 Task: Measure the distance between Dallas and Fort Worth.
Action: Mouse moved to (277, 61)
Screenshot: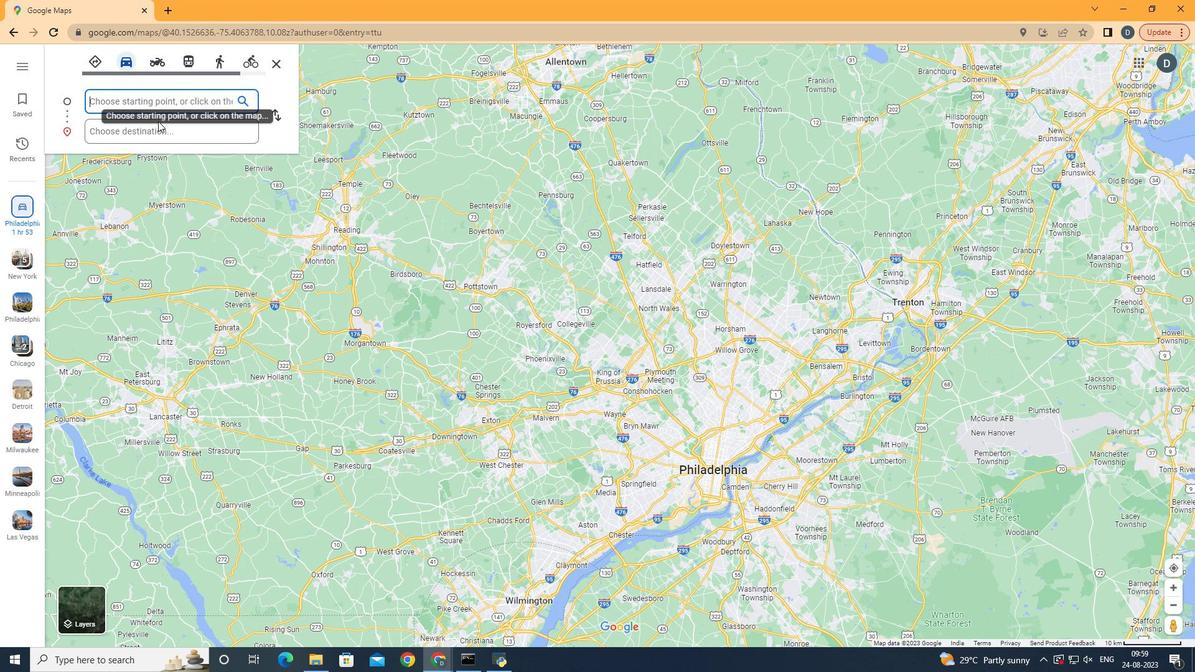 
Action: Mouse pressed left at (277, 61)
Screenshot: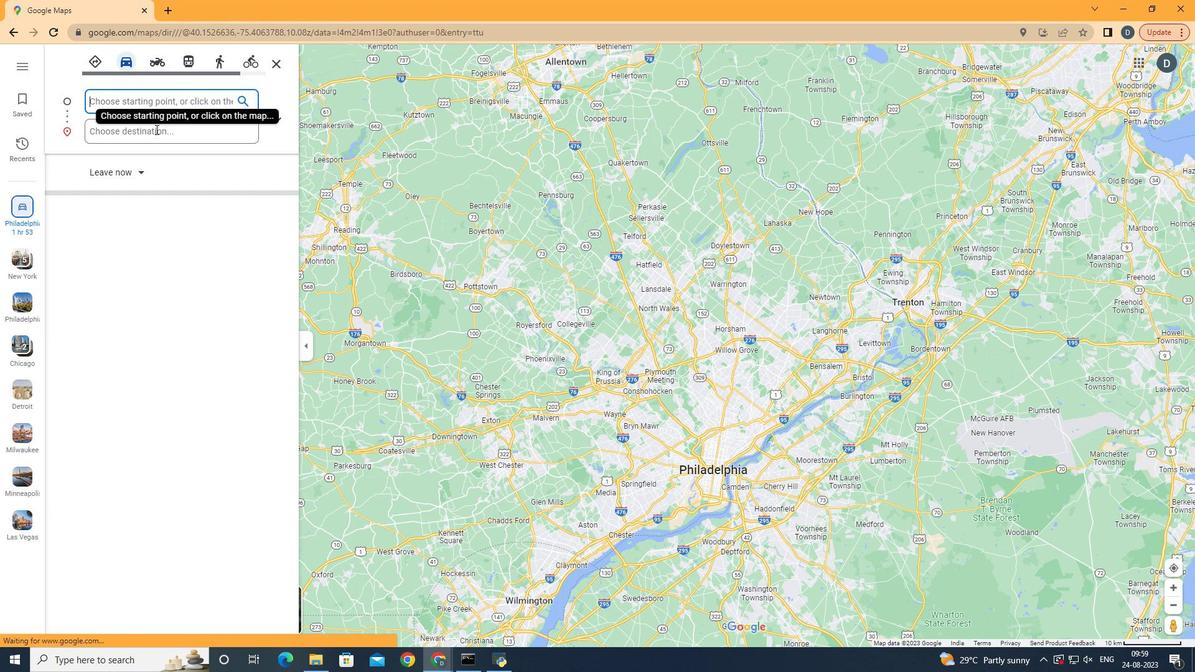
Action: Mouse moved to (181, 94)
Screenshot: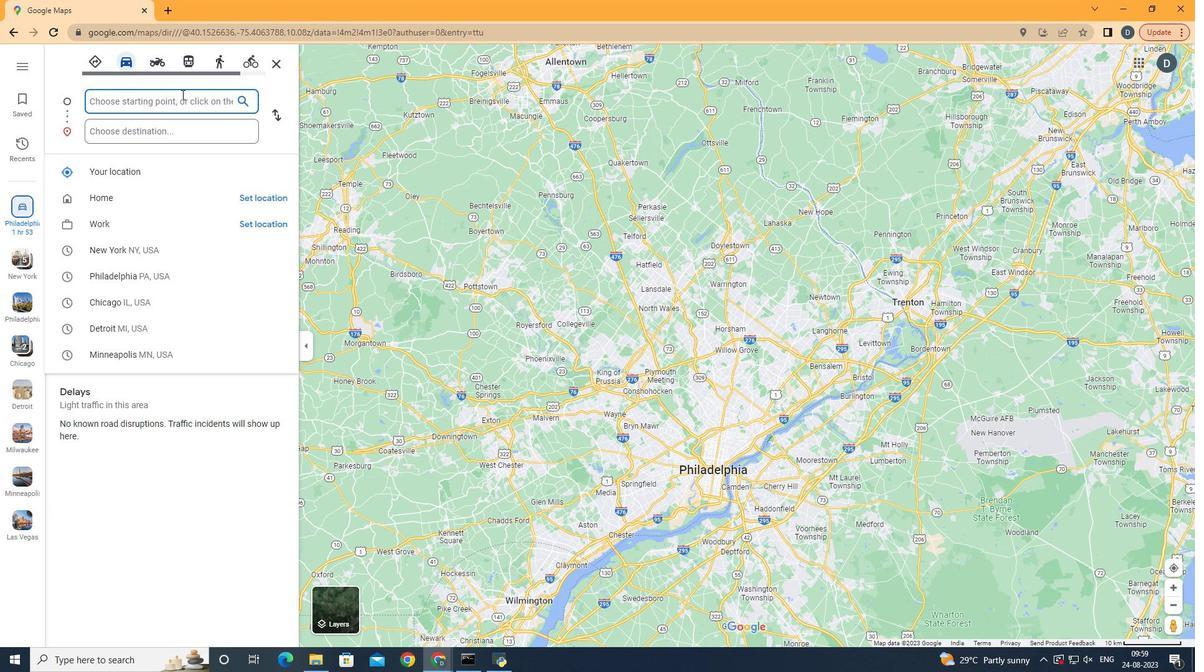 
Action: Mouse pressed left at (181, 94)
Screenshot: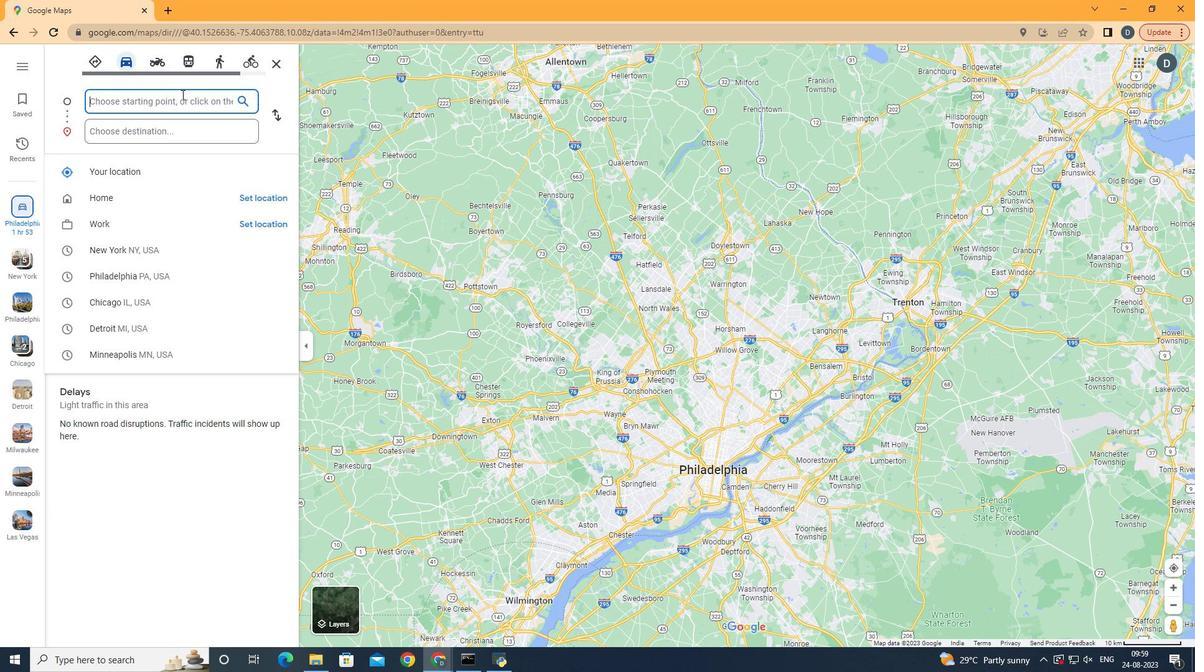 
Action: Mouse moved to (168, 132)
Screenshot: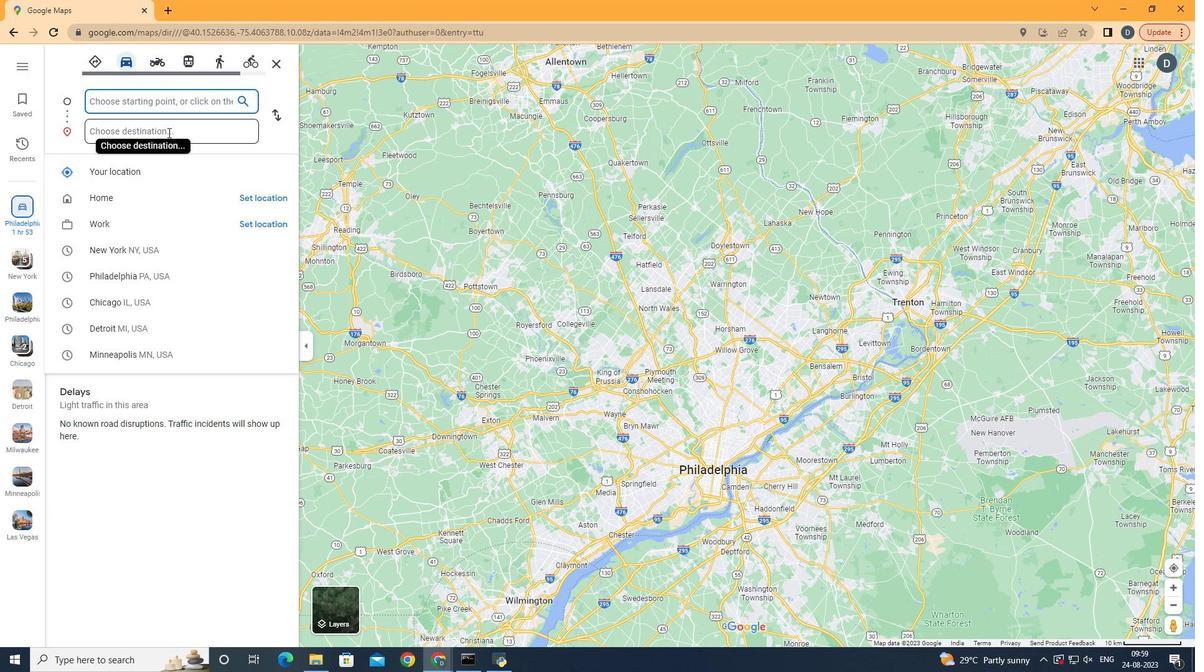 
Action: Key pressed <Key.shift>
Screenshot: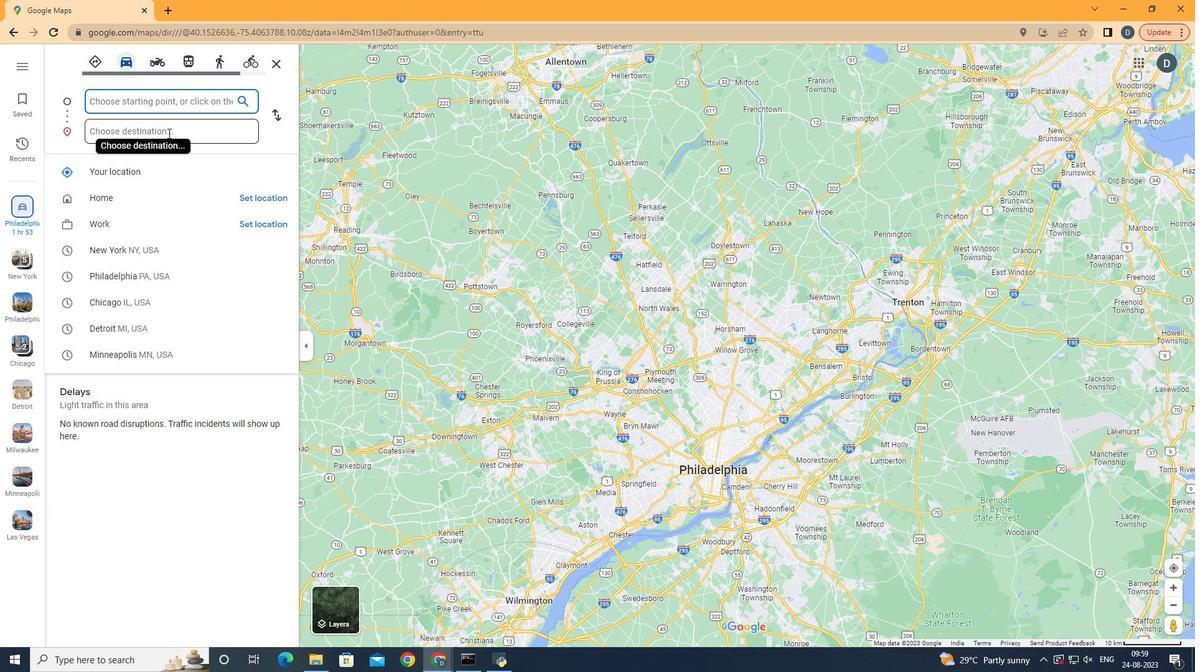 
Action: Mouse moved to (168, 133)
Screenshot: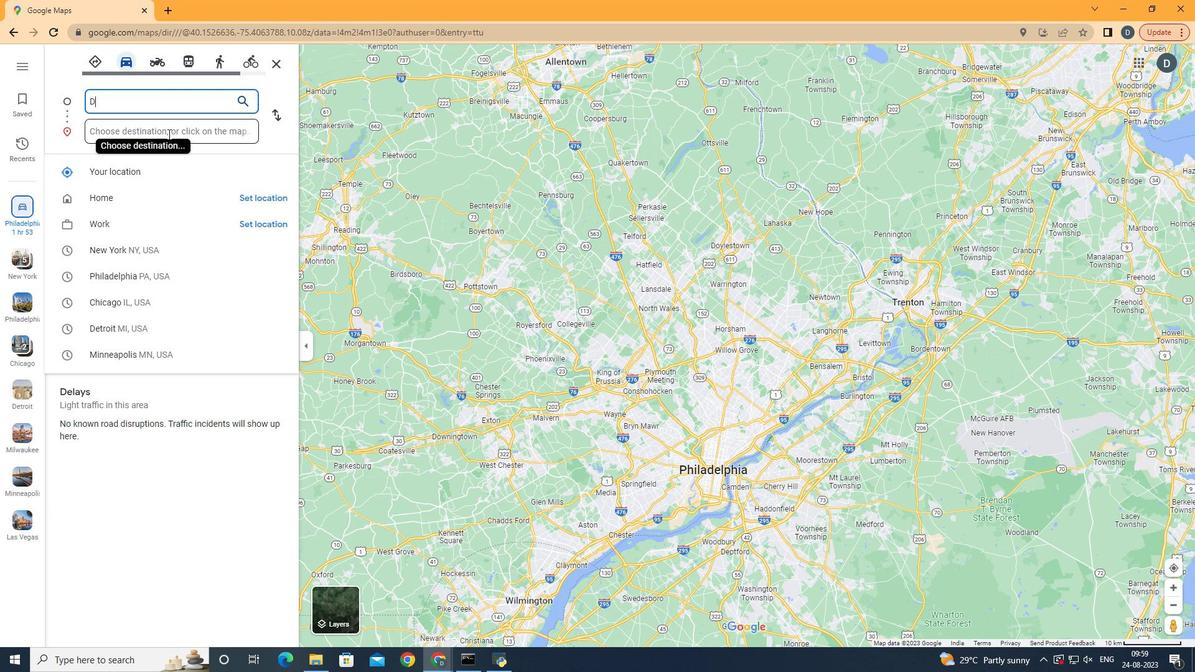 
Action: Key pressed <Key.shift><Key.shift><Key.shift><Key.shift><Key.shift><Key.shift><Key.shift><Key.shift>D
Screenshot: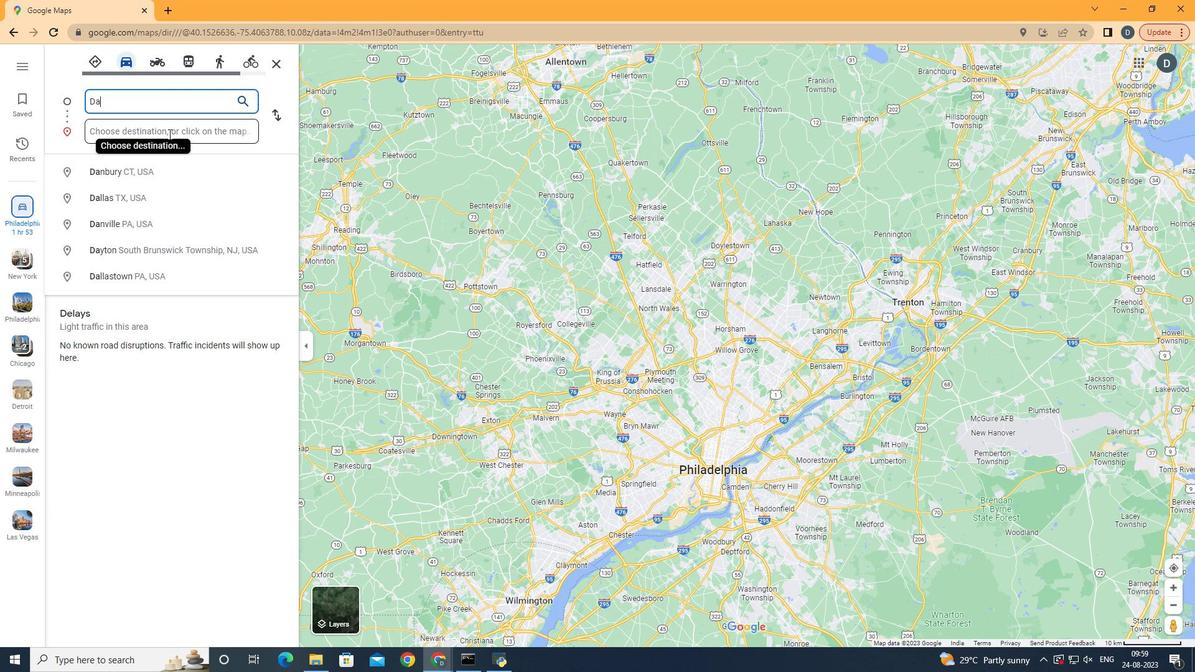 
Action: Mouse moved to (168, 133)
Screenshot: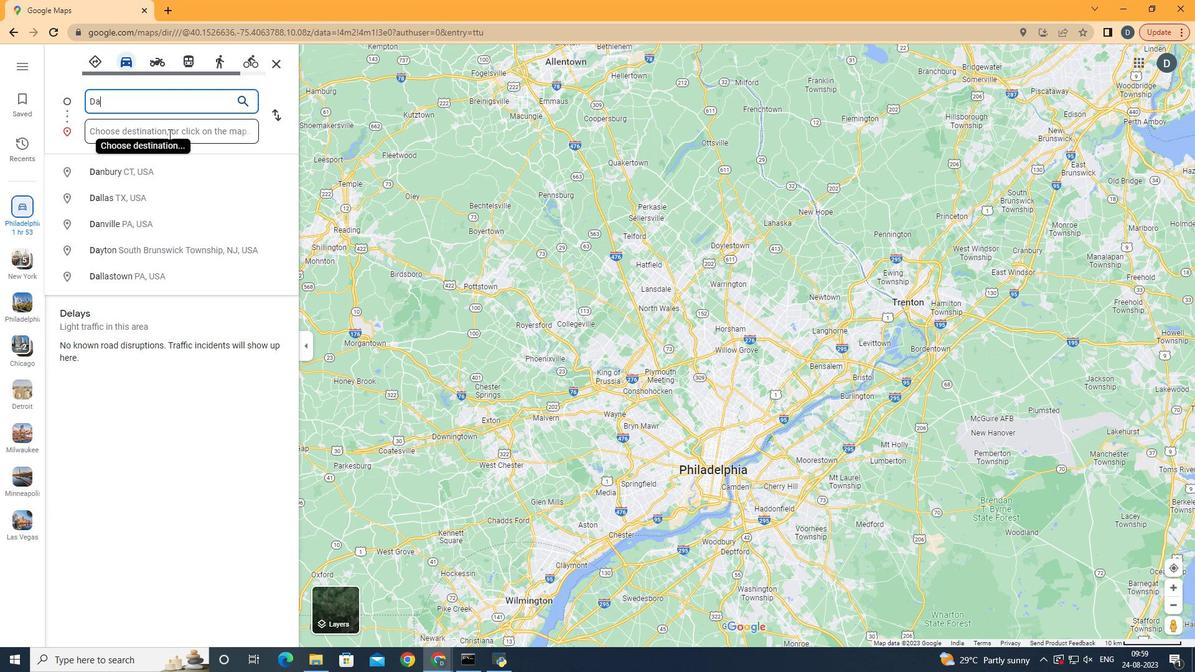 
Action: Key pressed alla
Screenshot: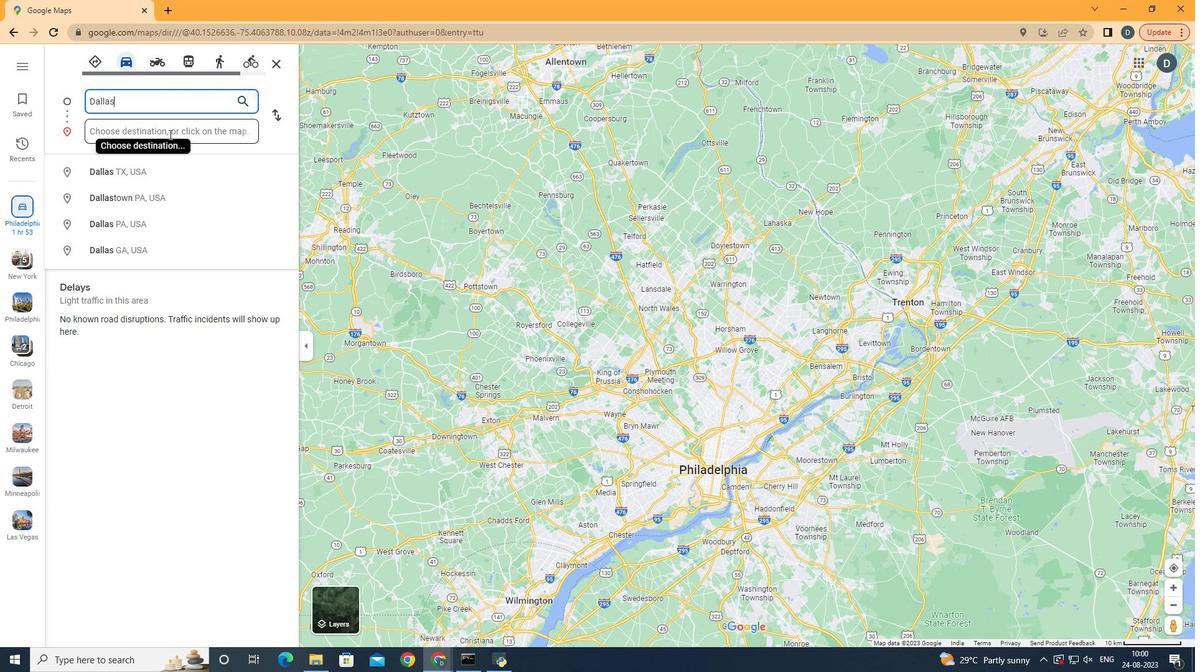 
Action: Mouse moved to (169, 134)
Screenshot: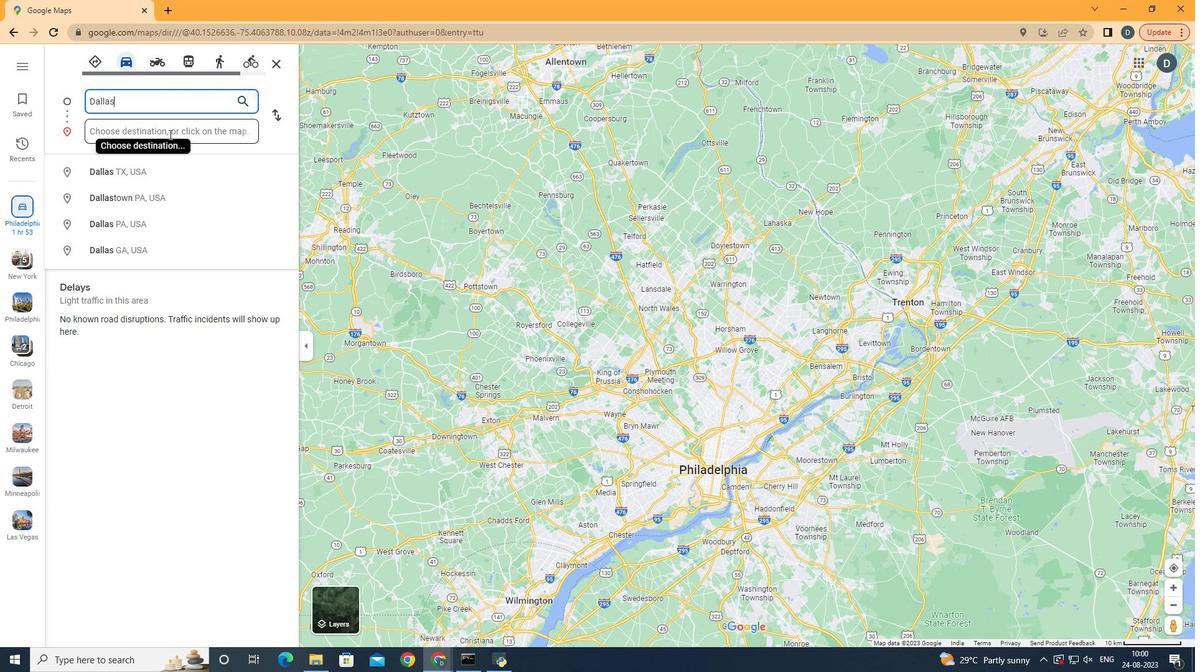 
Action: Key pressed s
Screenshot: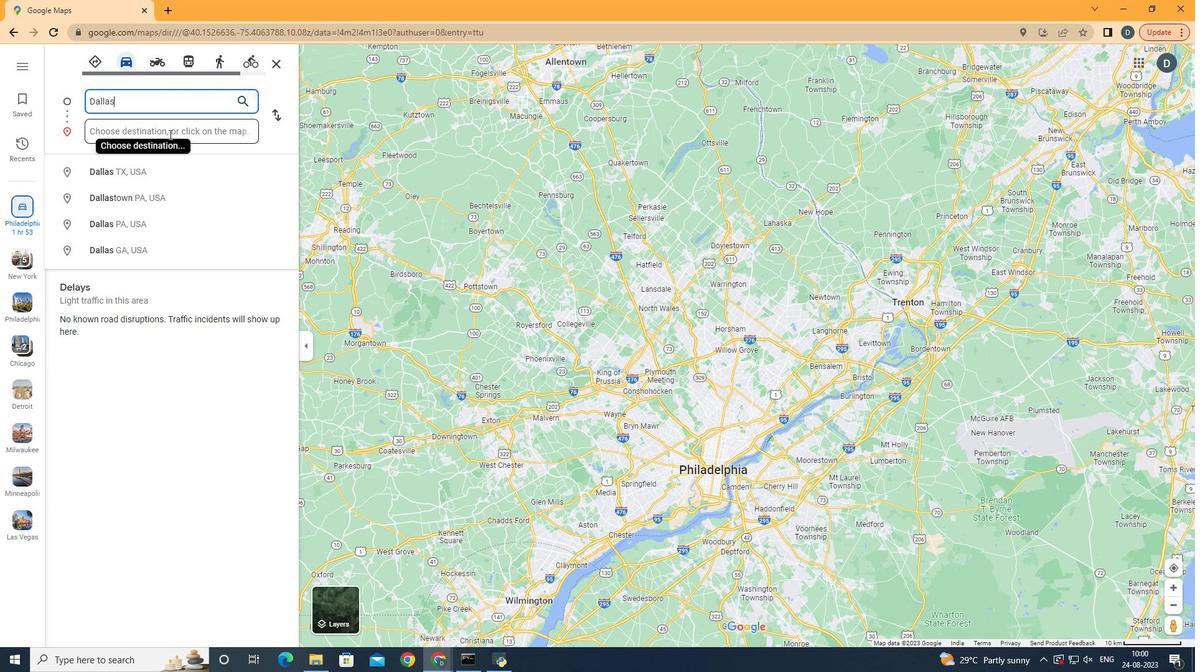 
Action: Mouse moved to (175, 175)
Screenshot: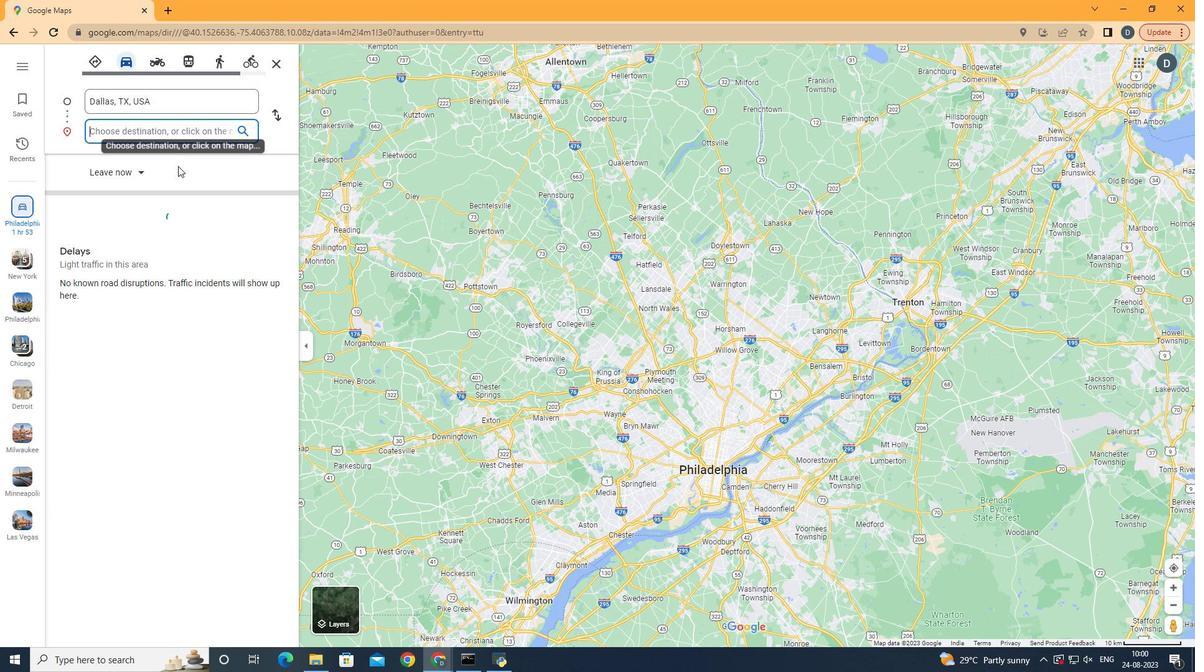 
Action: Mouse pressed left at (175, 175)
Screenshot: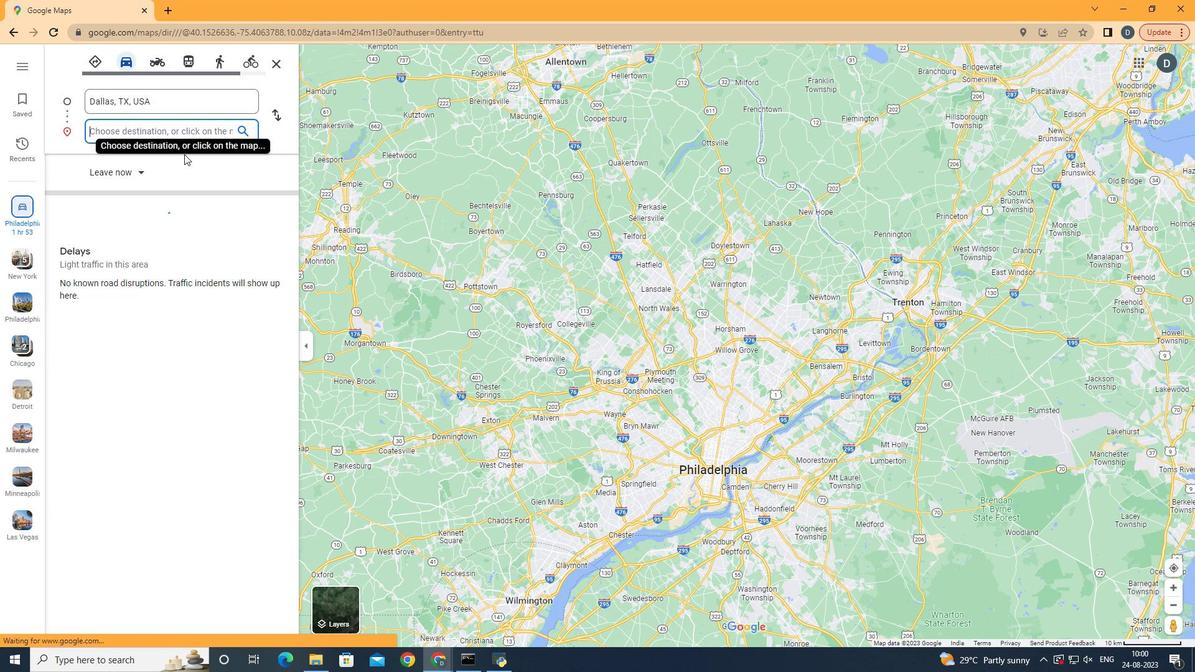 
Action: Mouse moved to (184, 128)
Screenshot: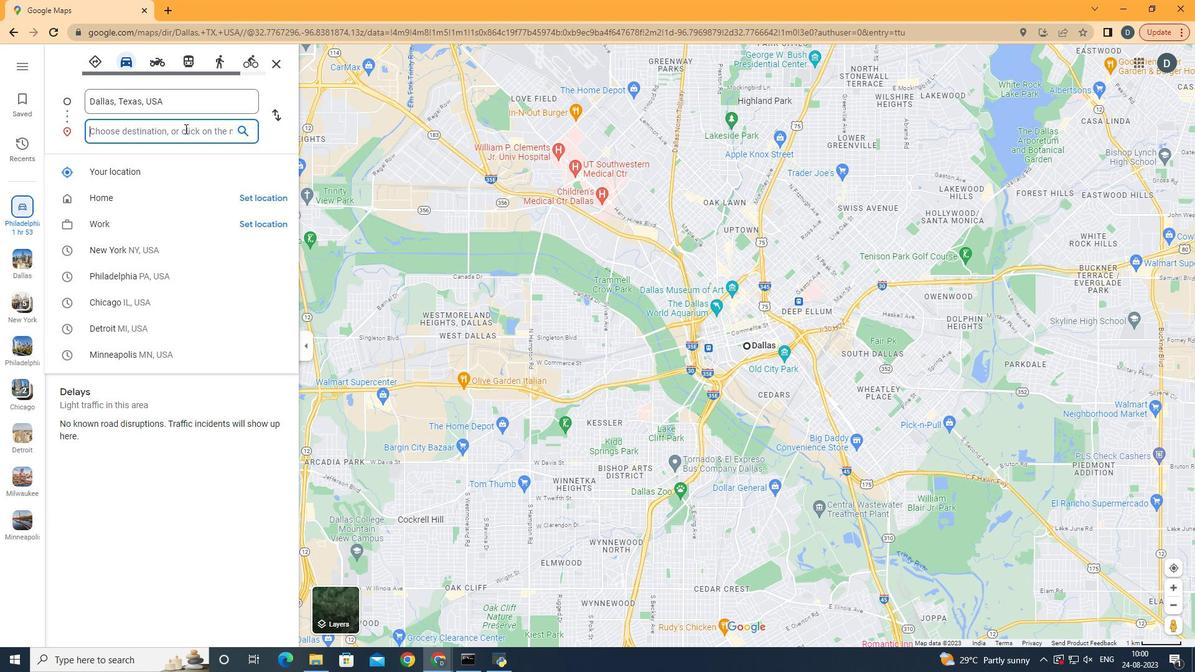 
Action: Mouse pressed left at (184, 128)
Screenshot: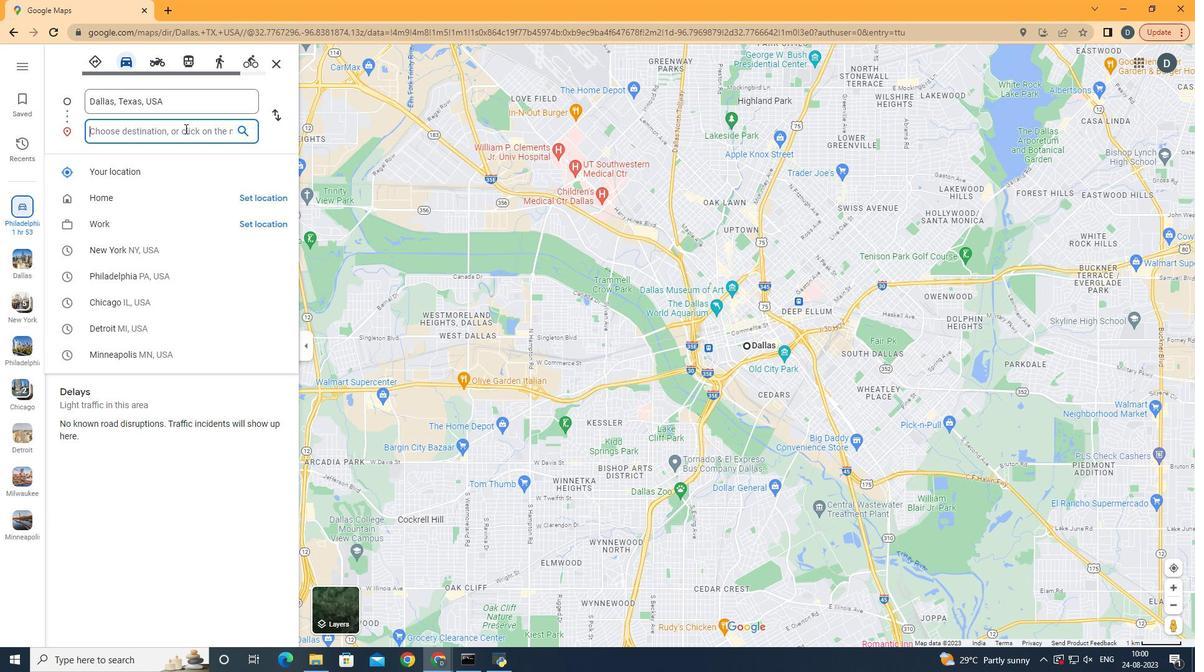 
Action: Key pressed <Key.shift><Key.shift><Key.shift>Fort<Key.space><Key.shift>Worth
Screenshot: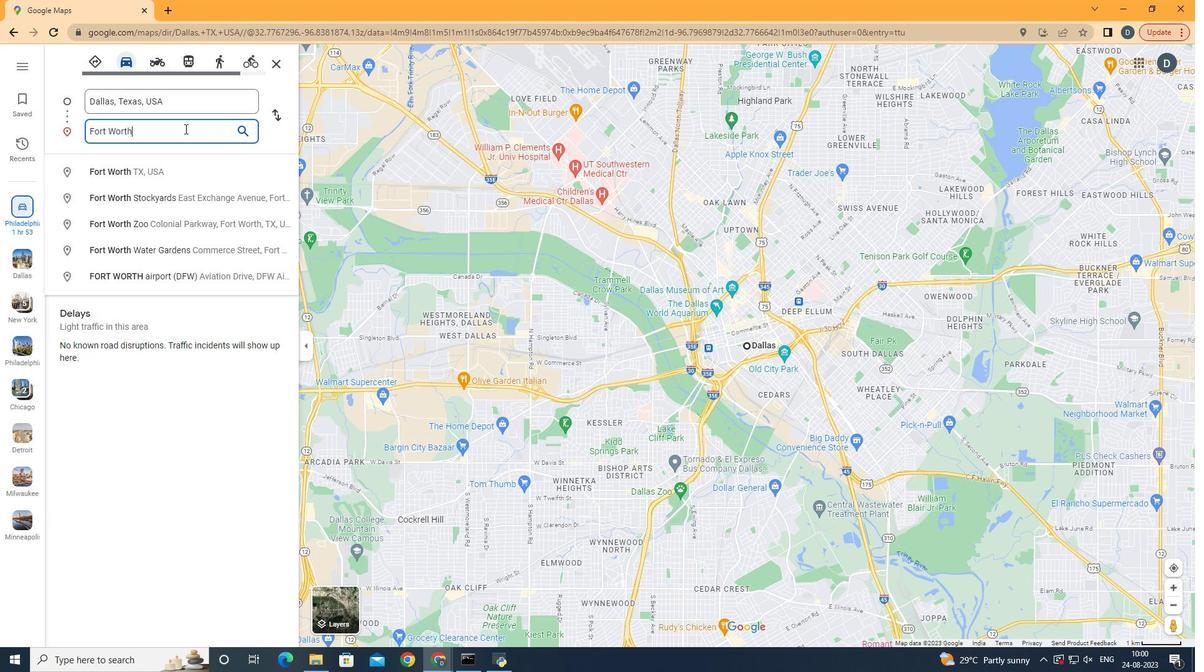 
Action: Mouse moved to (158, 165)
Screenshot: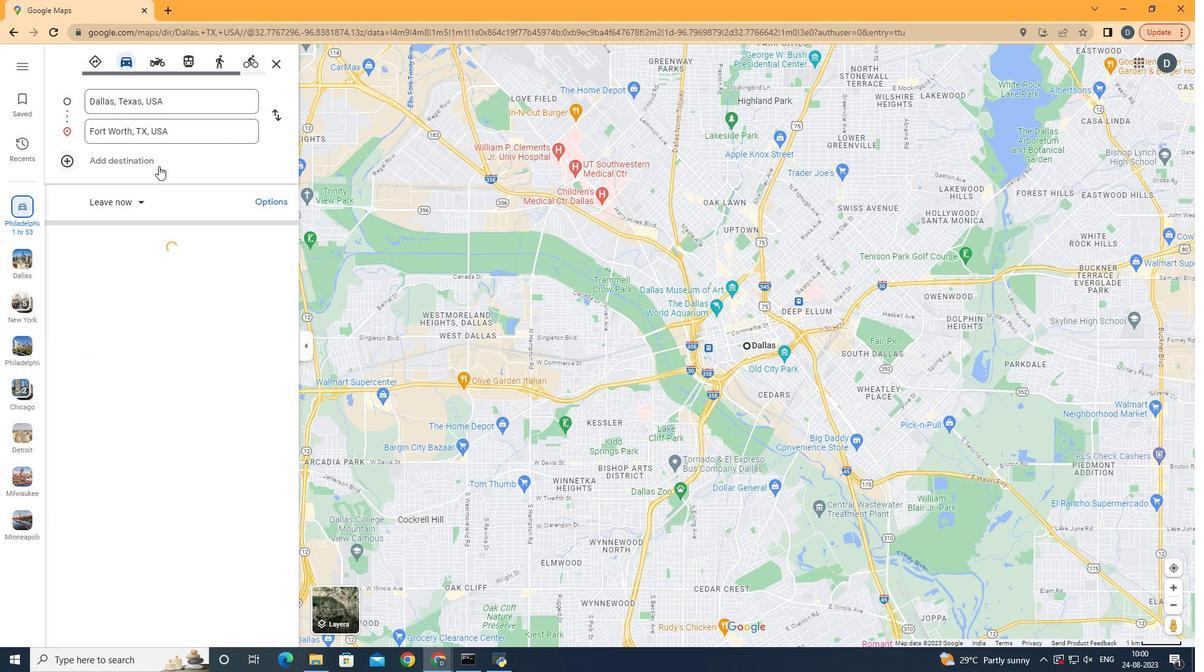 
Action: Mouse pressed left at (158, 165)
Screenshot: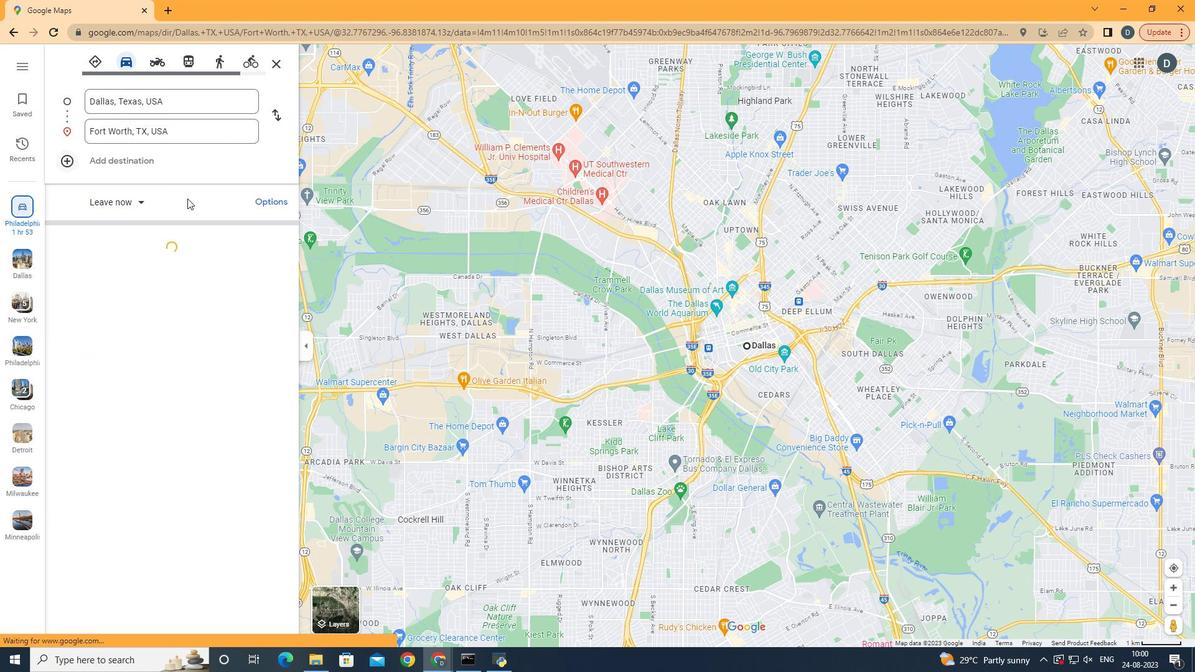 
Action: Mouse moved to (533, 604)
Screenshot: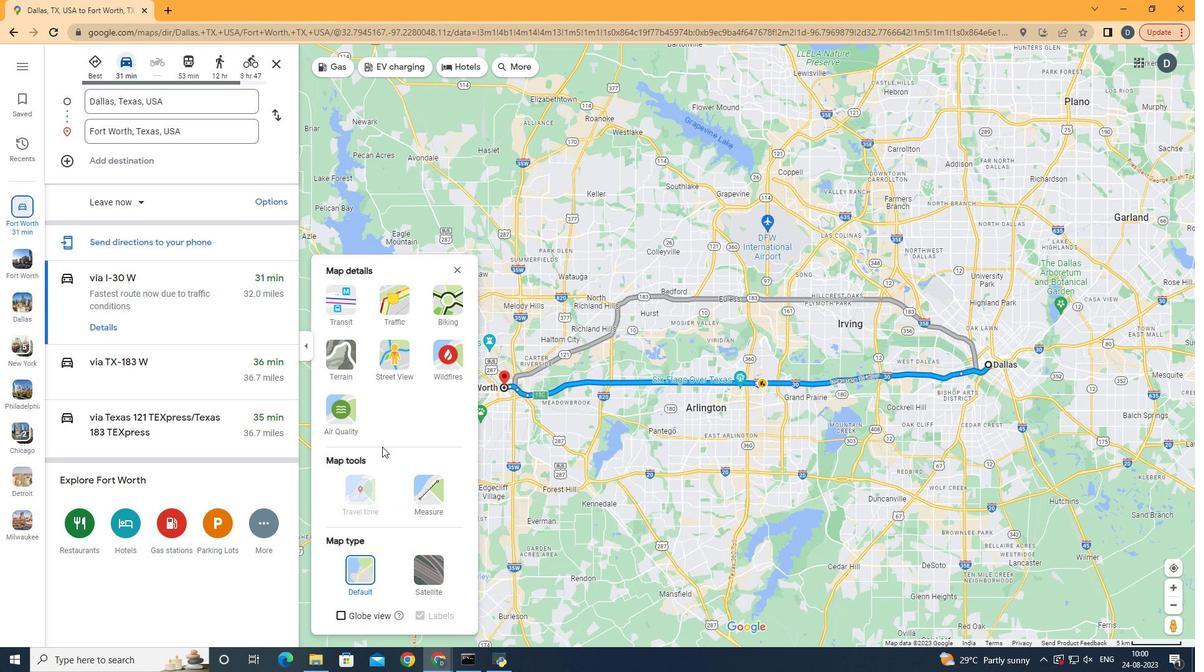 
Action: Mouse pressed left at (533, 604)
Screenshot: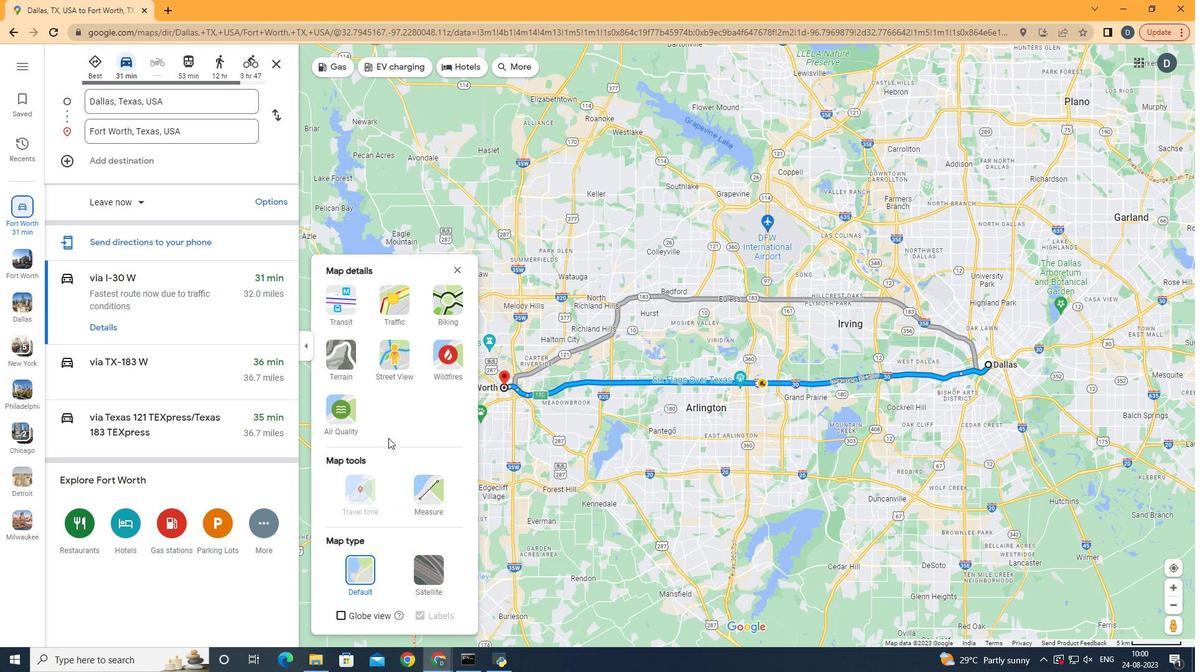 
Action: Mouse moved to (431, 496)
Screenshot: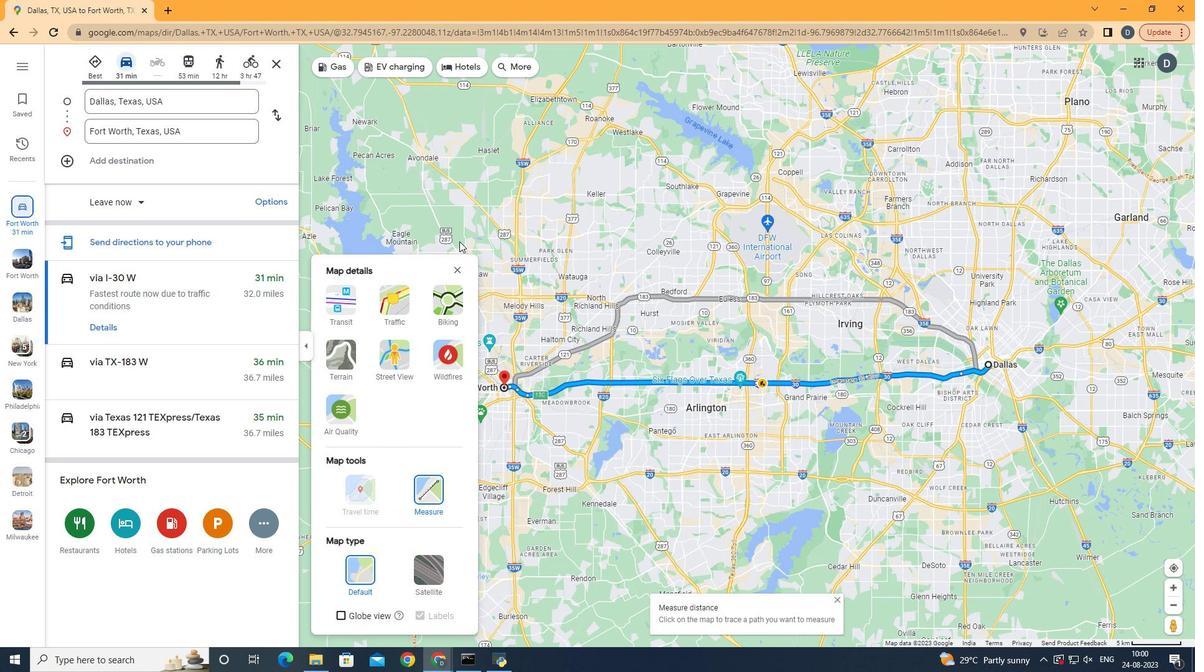 
Action: Mouse pressed left at (431, 496)
Screenshot: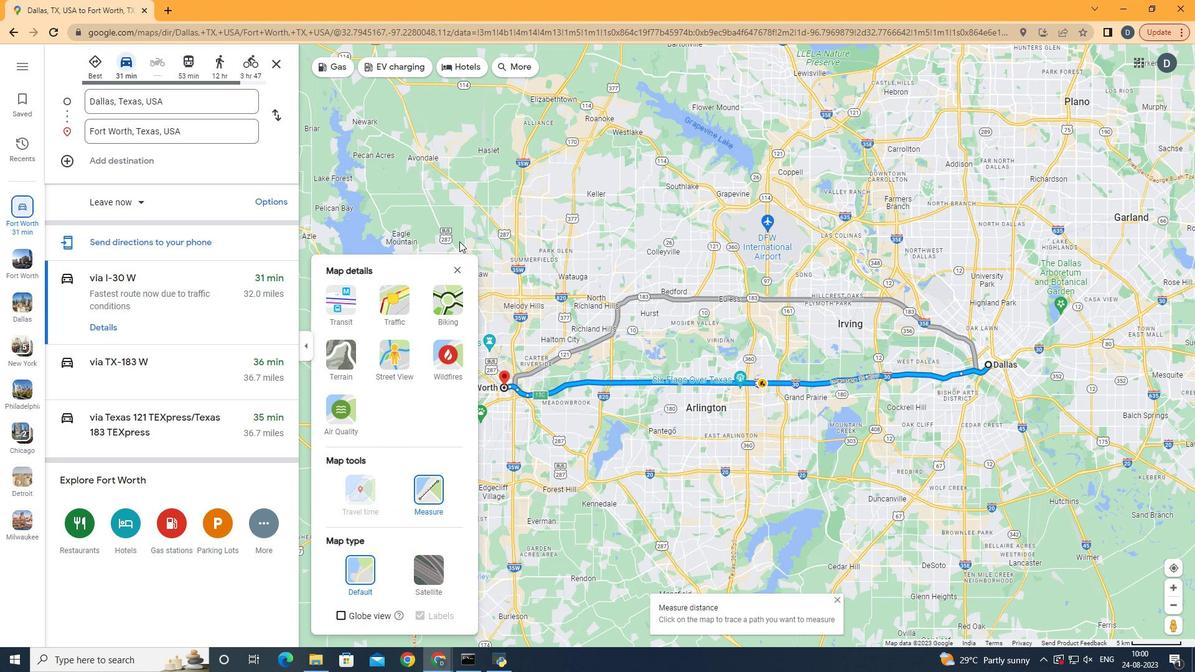 
Action: Mouse moved to (460, 268)
Screenshot: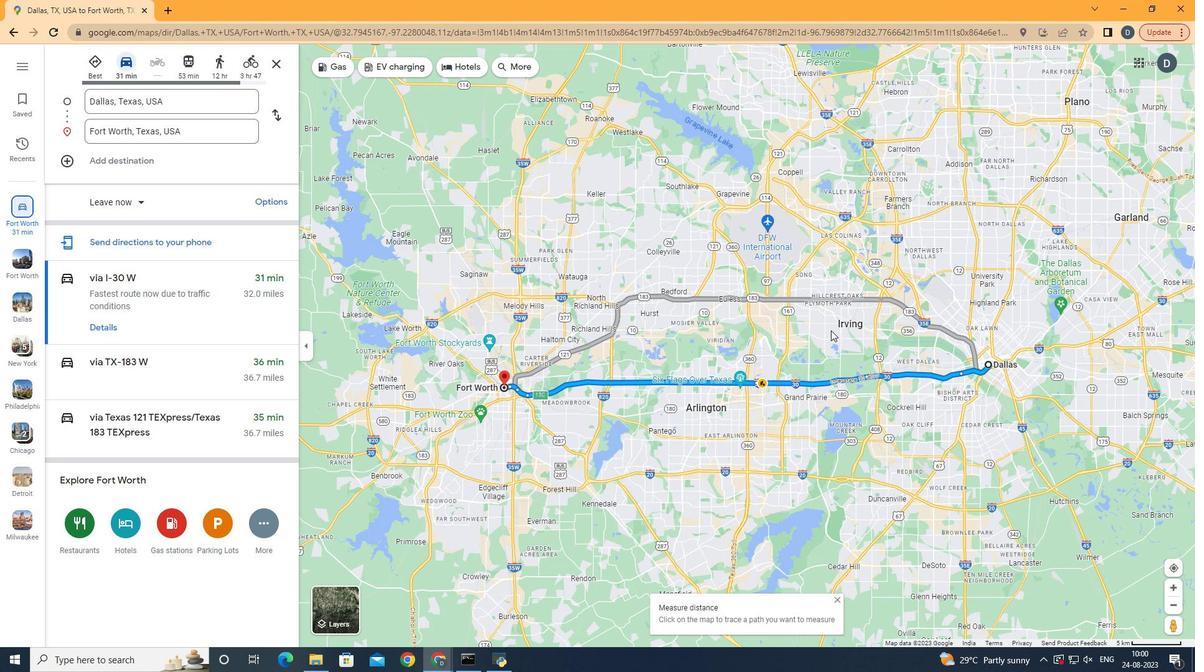 
Action: Mouse pressed left at (460, 268)
Screenshot: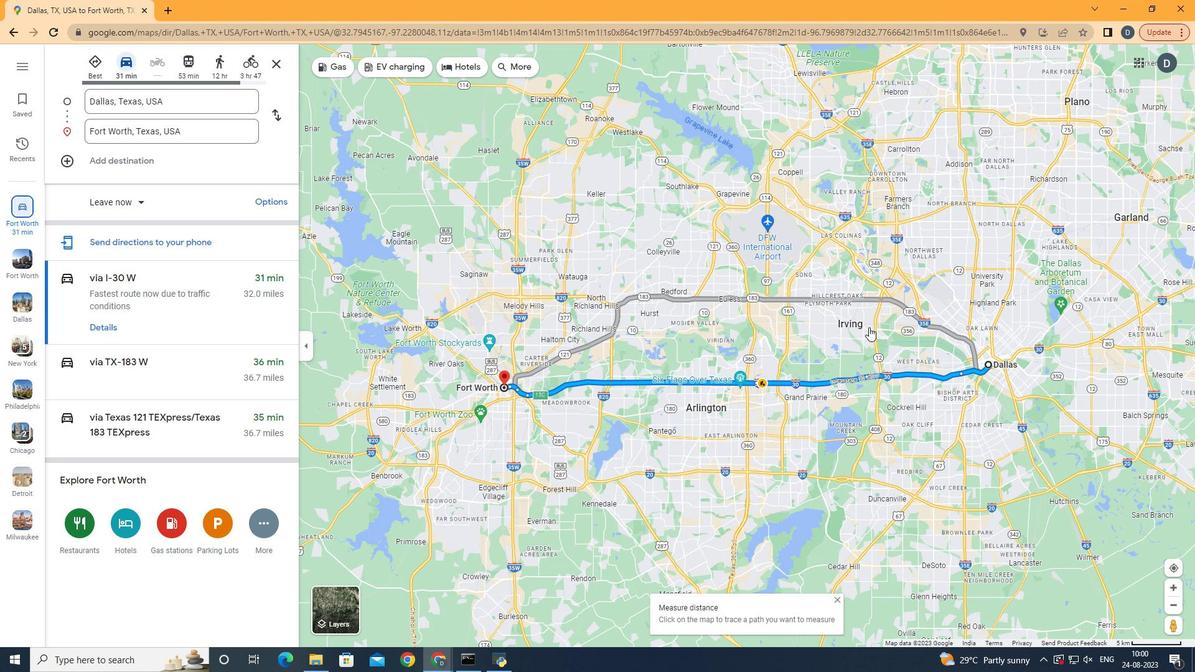 
Action: Mouse moved to (989, 364)
Screenshot: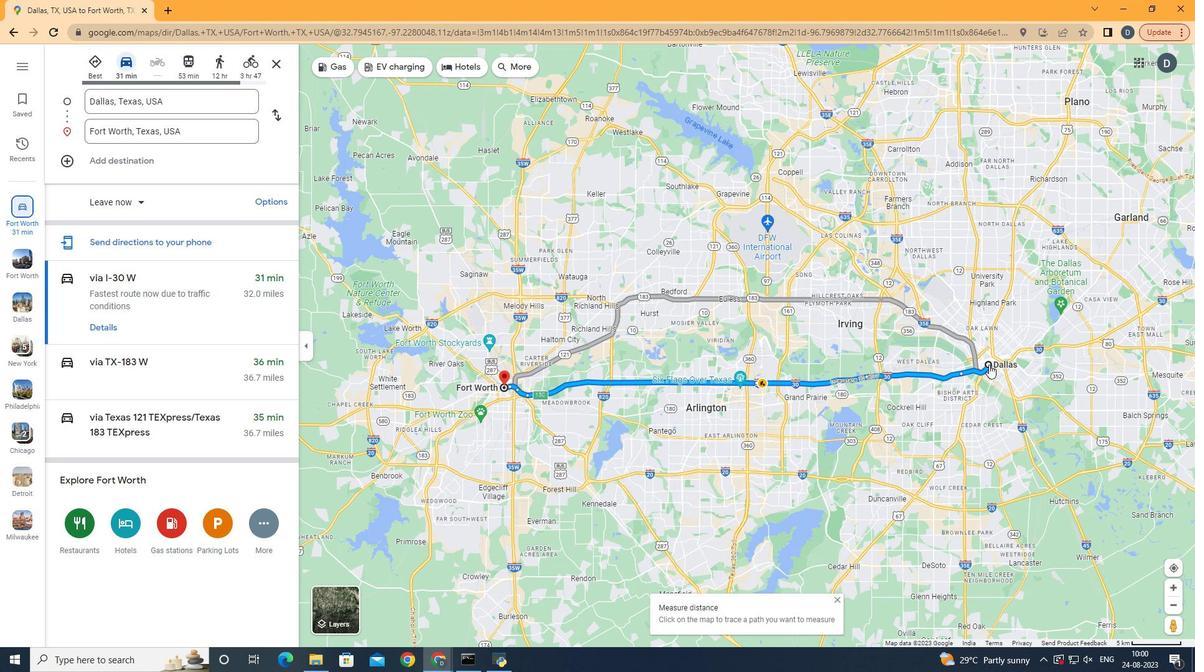 
Action: Mouse pressed left at (989, 364)
Screenshot: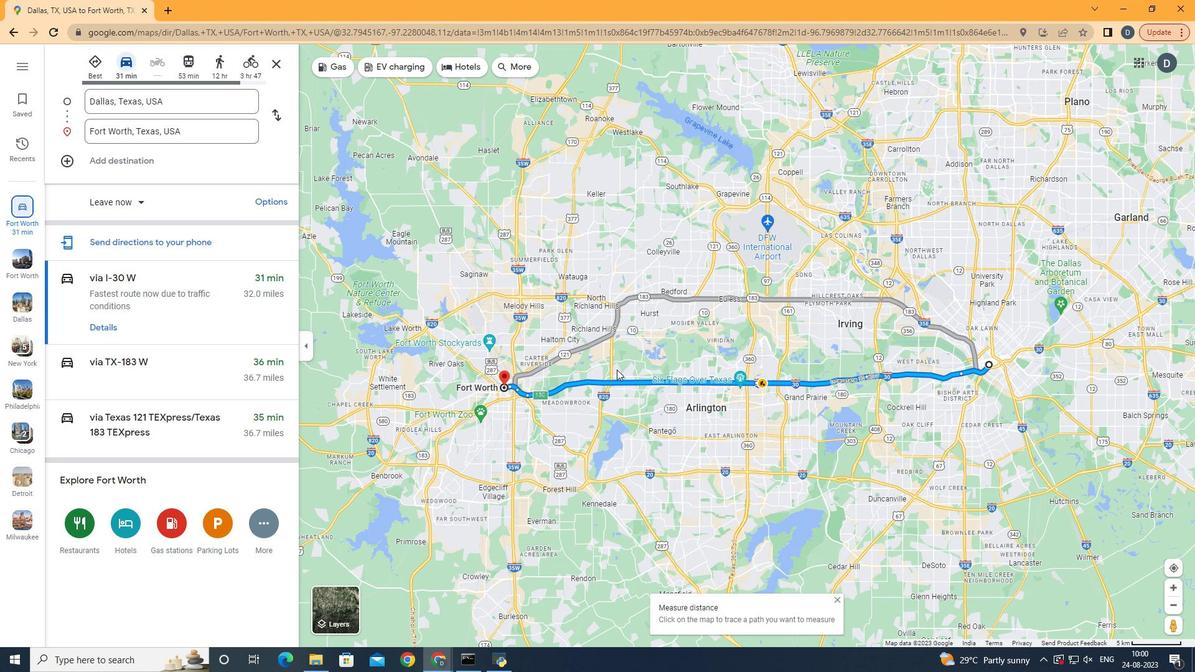 
Action: Mouse moved to (505, 387)
Screenshot: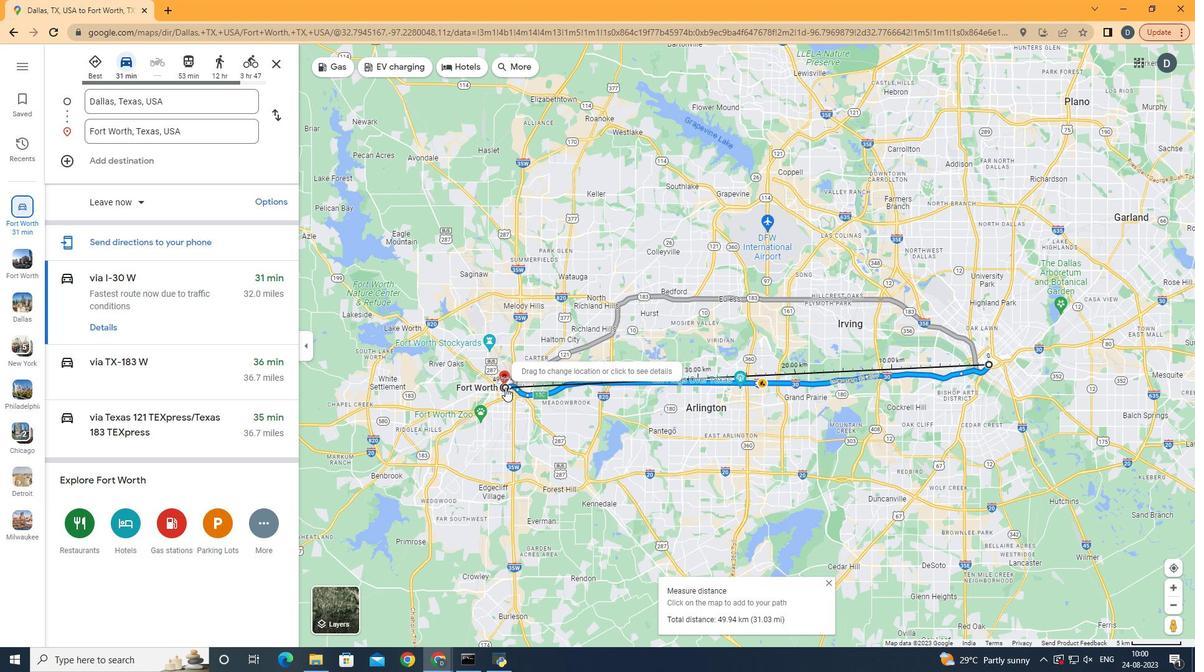 
Action: Mouse pressed left at (505, 387)
Screenshot: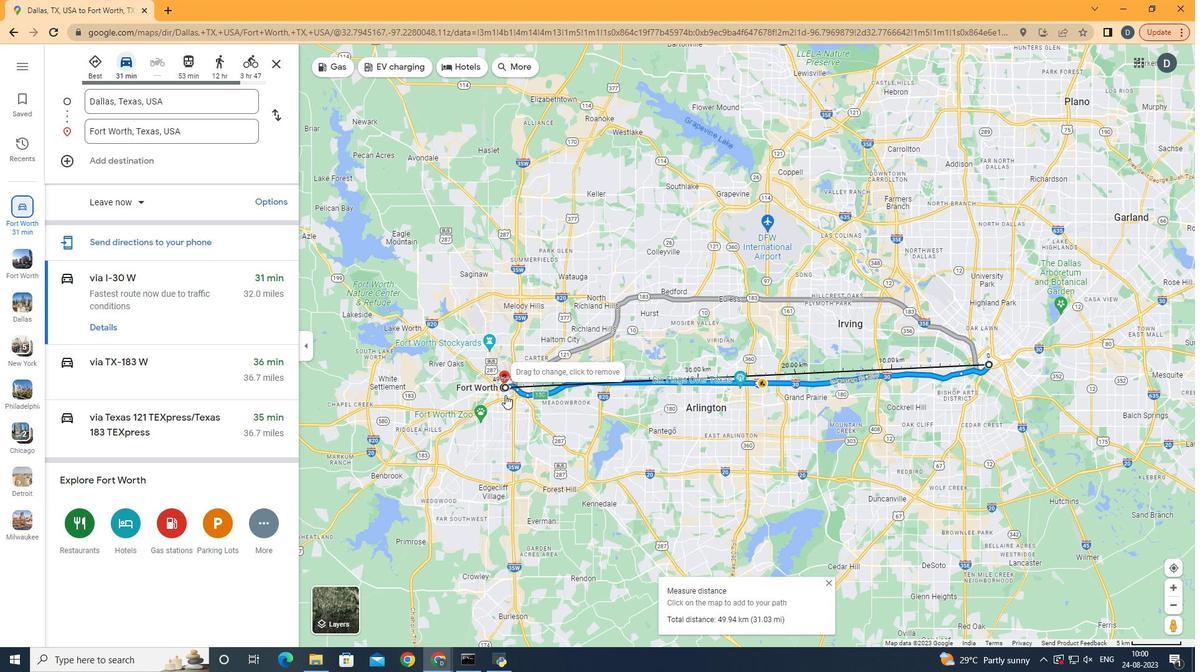 
Action: Mouse moved to (969, 384)
Screenshot: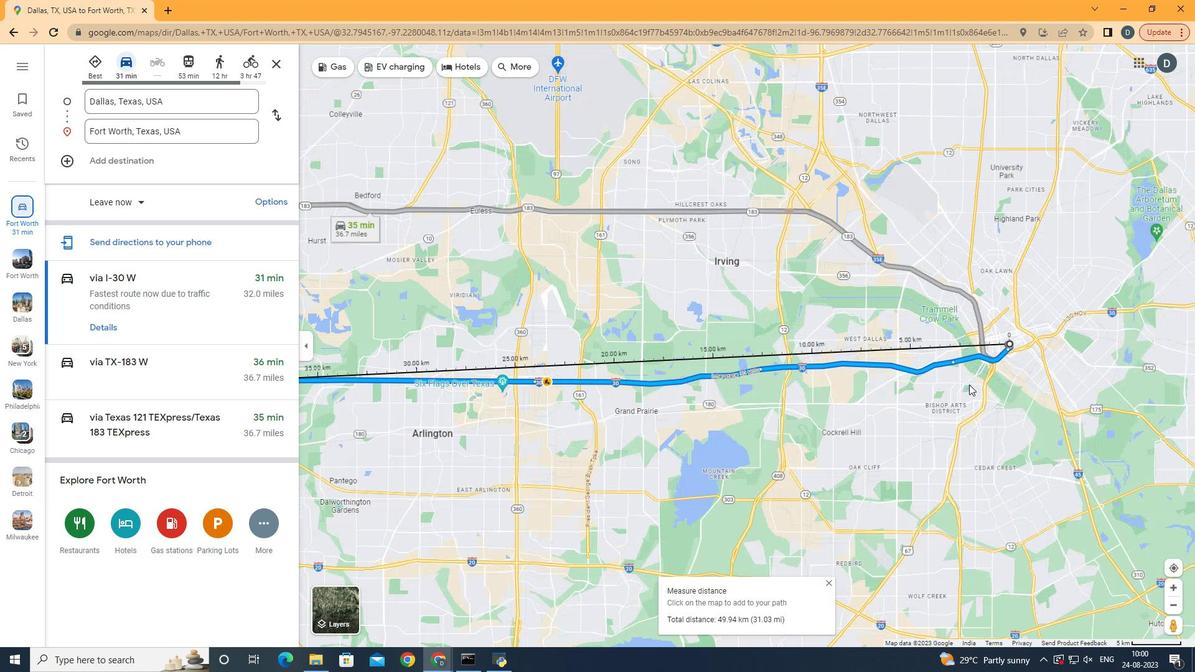 
Action: Mouse scrolled (969, 385) with delta (0, 0)
Screenshot: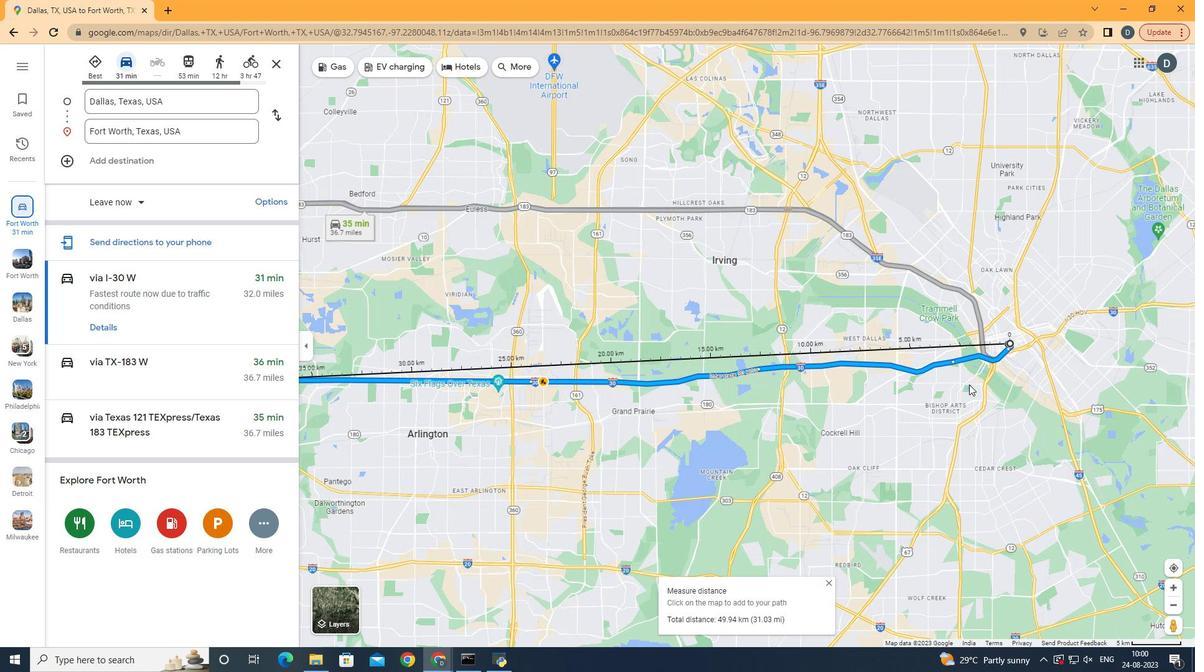 
Action: Mouse scrolled (969, 385) with delta (0, 0)
Screenshot: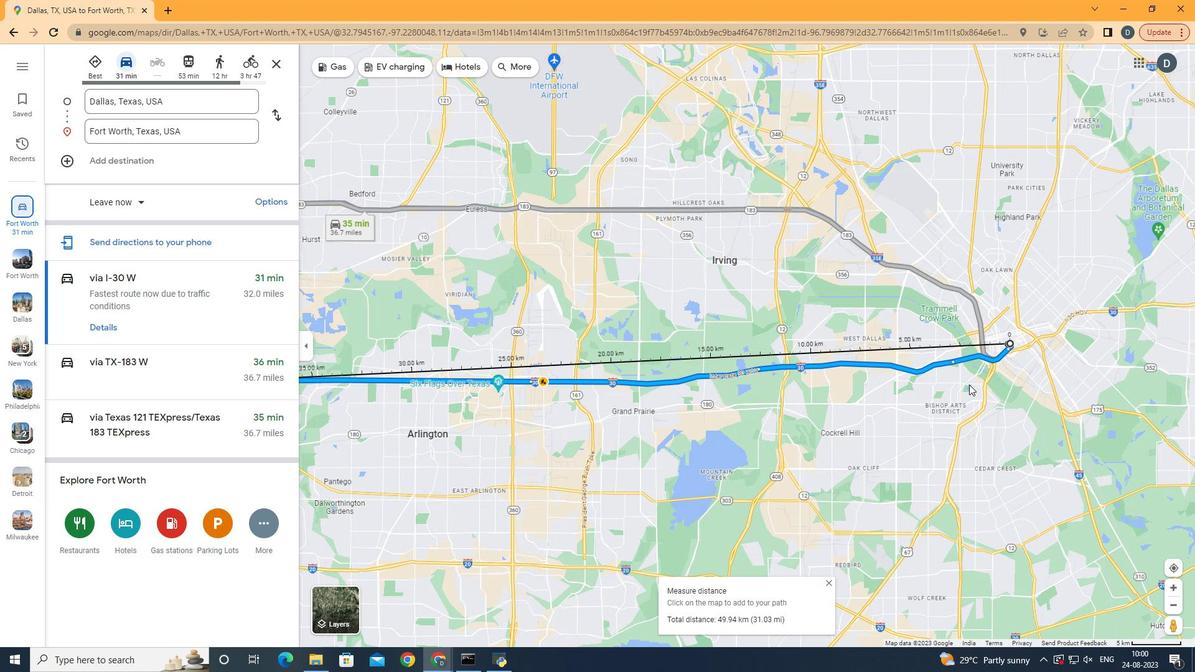 
Action: Mouse scrolled (969, 385) with delta (0, 0)
Screenshot: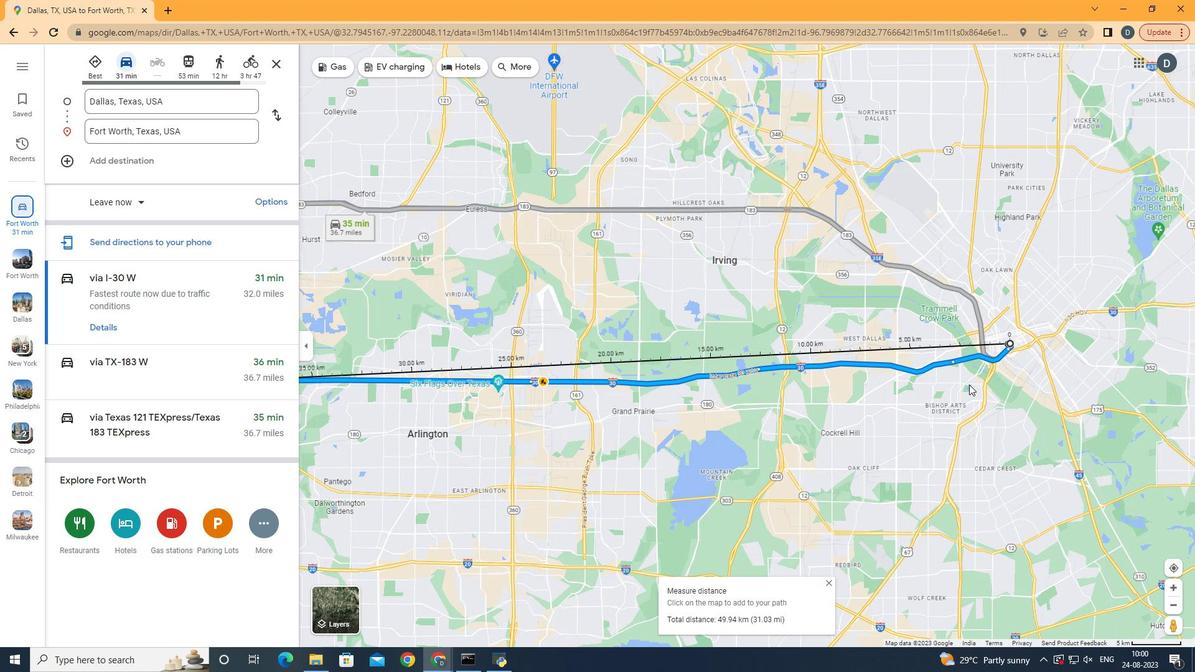 
Action: Mouse scrolled (969, 385) with delta (0, 0)
Screenshot: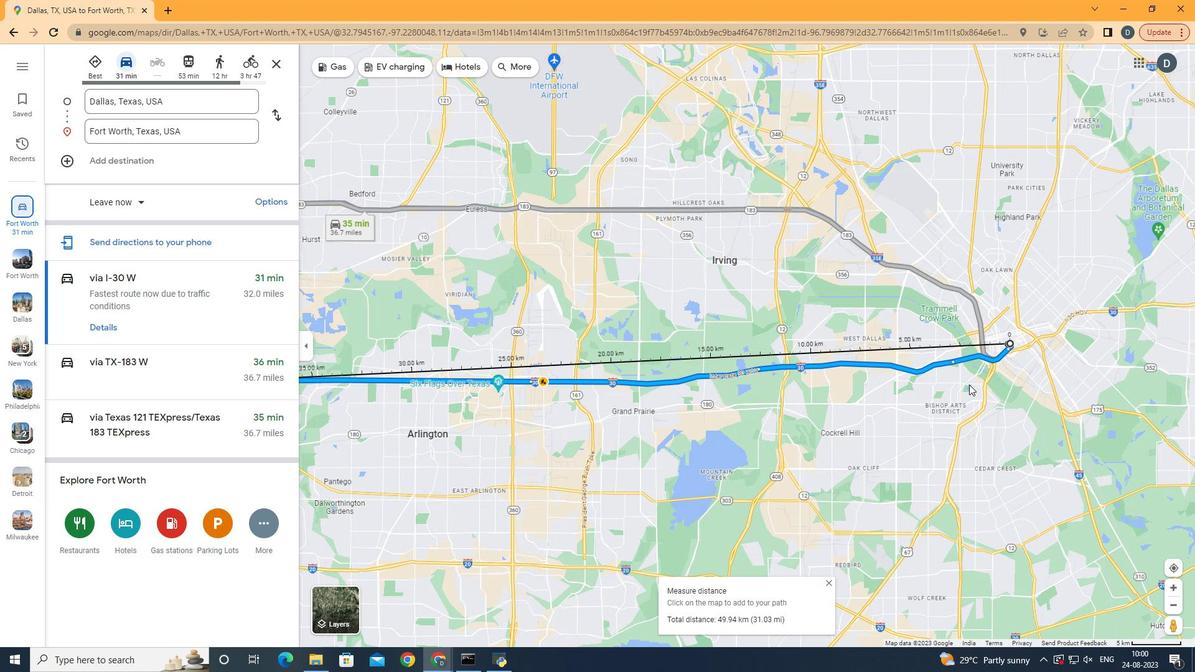 
Action: Mouse scrolled (969, 385) with delta (0, 0)
Screenshot: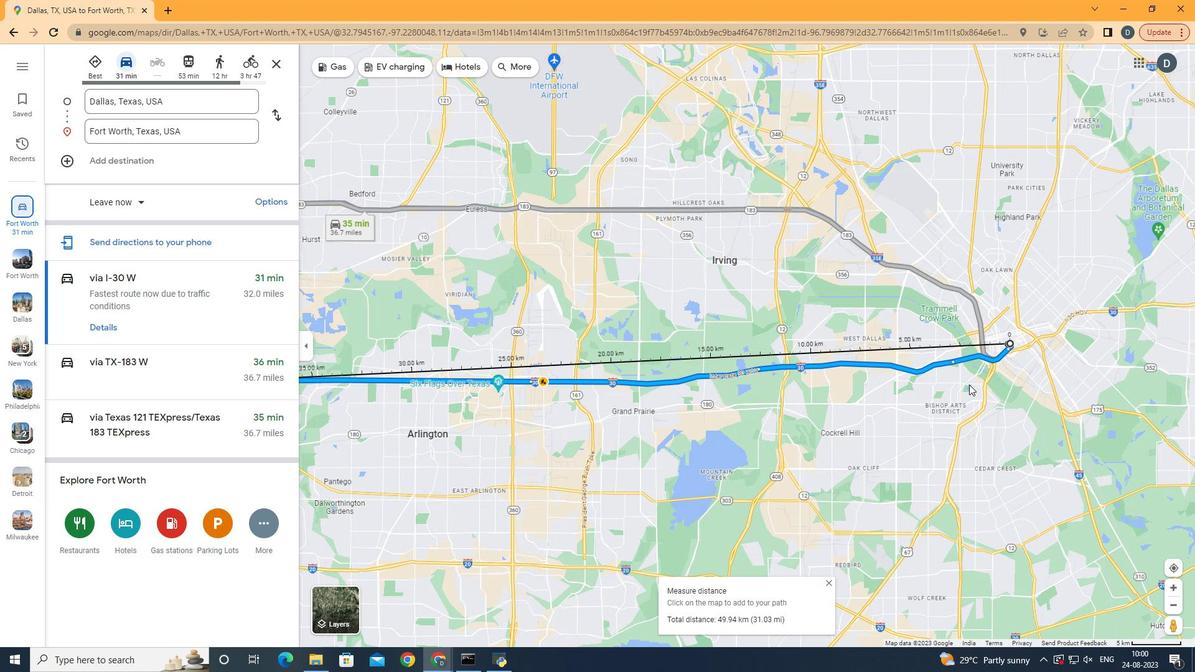 
Action: Mouse scrolled (969, 385) with delta (0, 0)
Screenshot: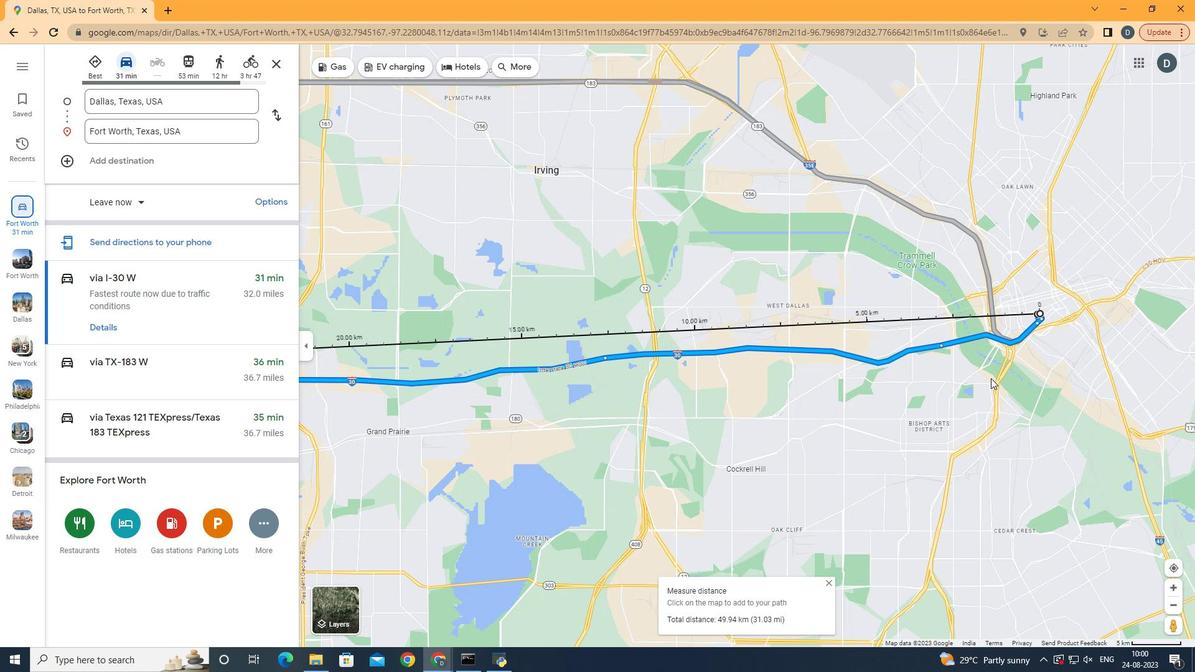
Action: Mouse scrolled (969, 385) with delta (0, 0)
Screenshot: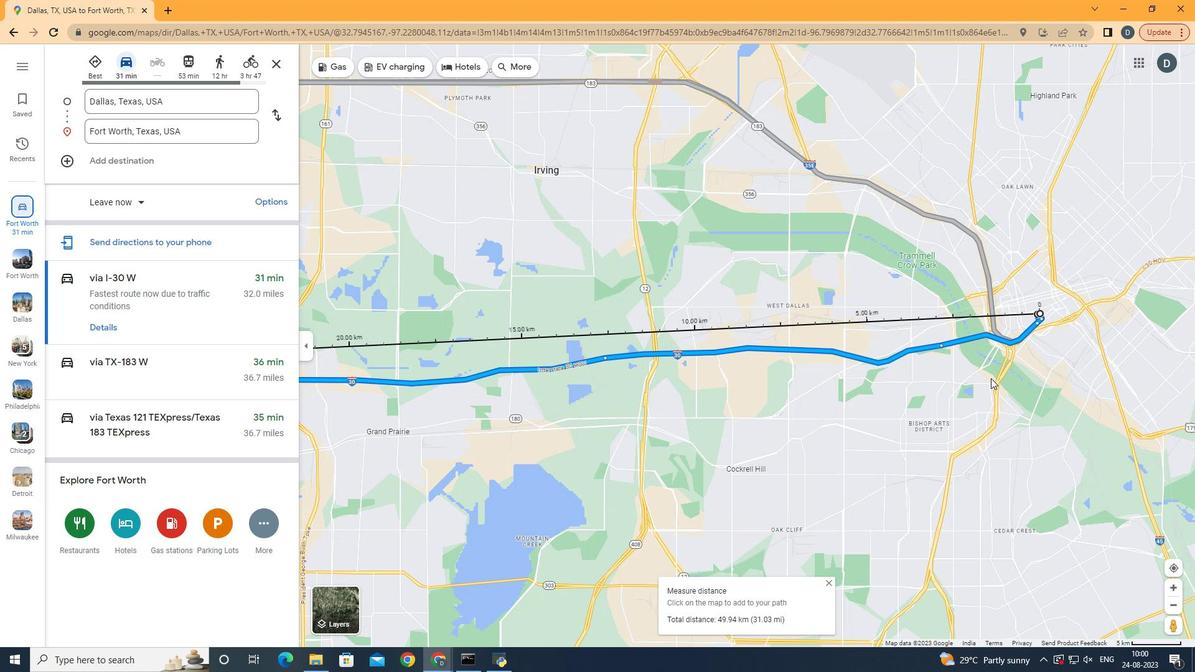 
Action: Mouse scrolled (969, 385) with delta (0, 0)
Screenshot: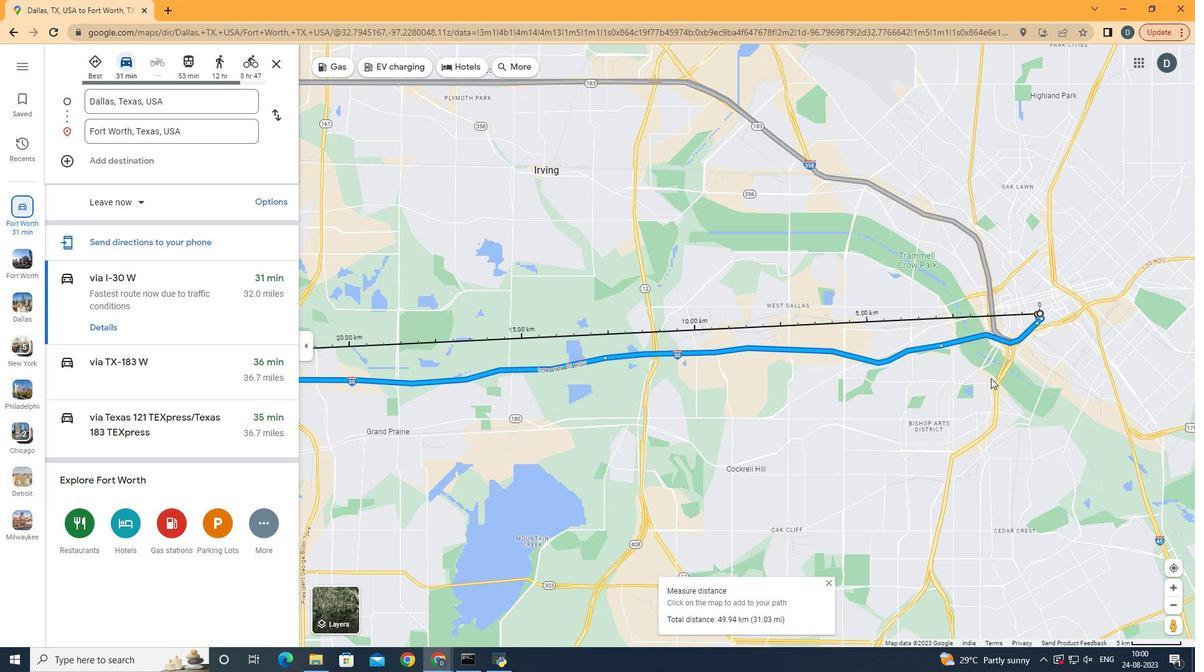 
Action: Mouse scrolled (969, 385) with delta (0, 0)
Screenshot: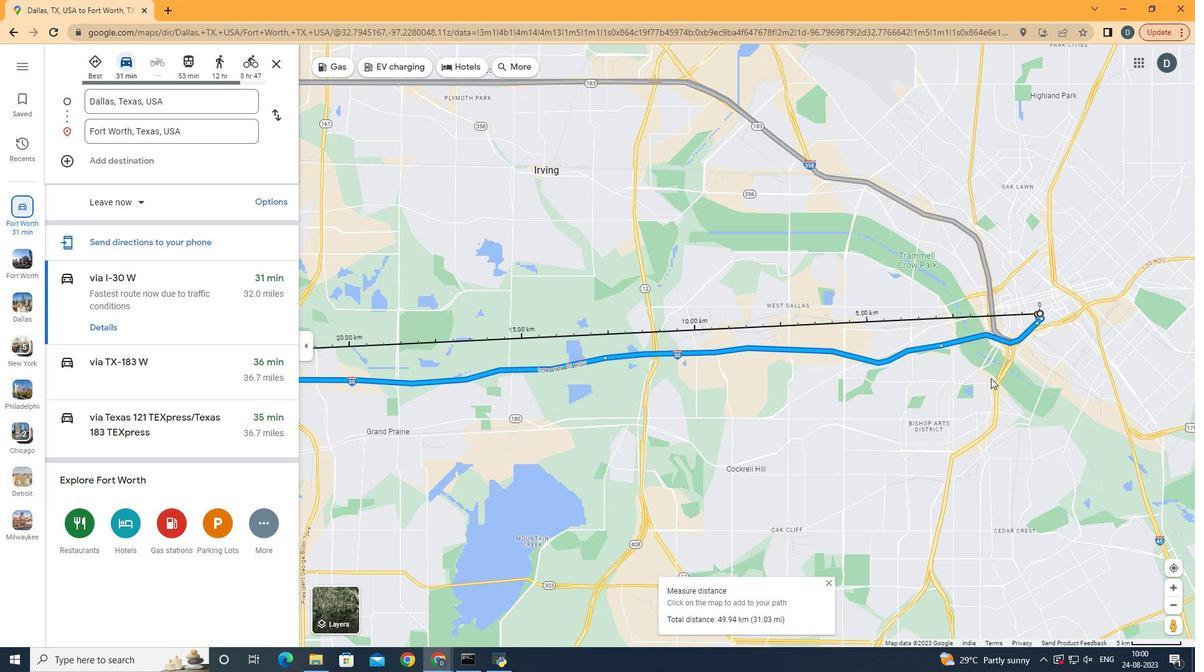 
Action: Mouse moved to (993, 378)
Screenshot: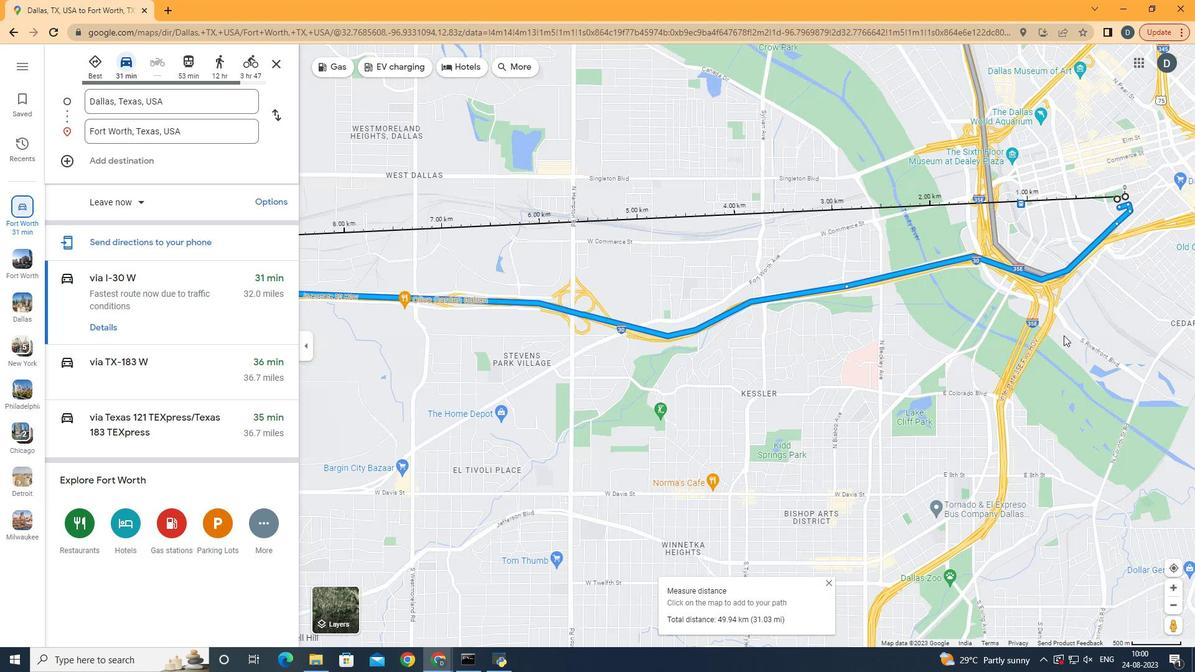 
Action: Mouse scrolled (993, 378) with delta (0, 0)
Screenshot: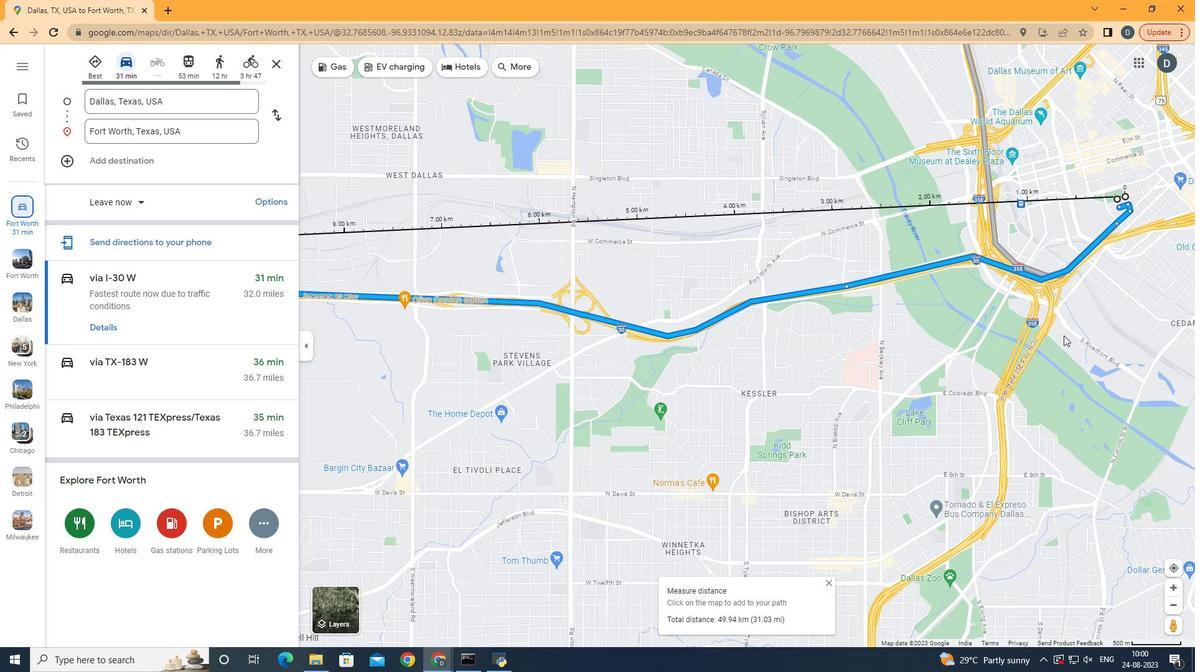 
Action: Mouse scrolled (993, 378) with delta (0, 0)
Screenshot: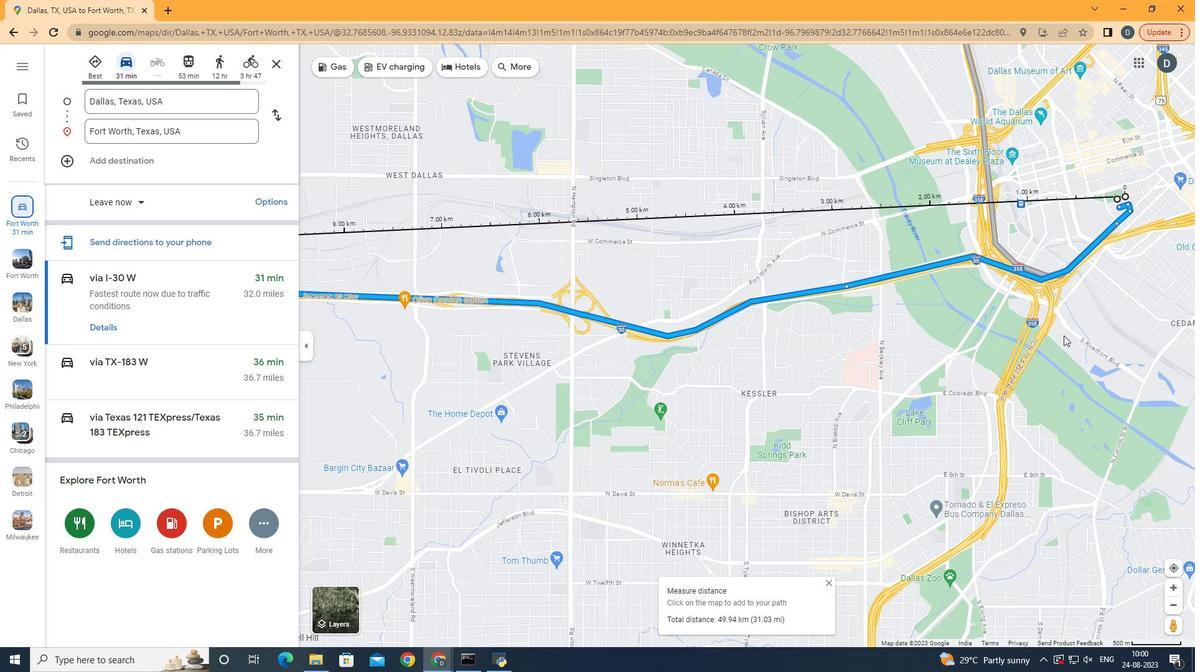 
Action: Mouse scrolled (993, 378) with delta (0, 0)
Screenshot: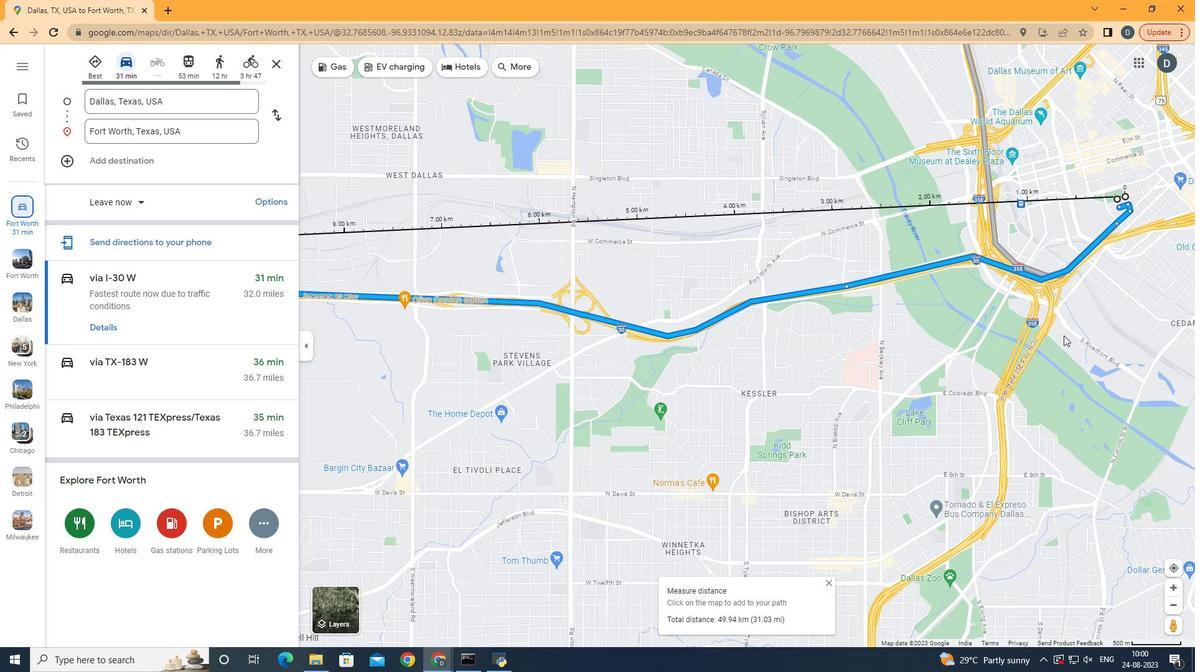 
Action: Mouse scrolled (993, 378) with delta (0, 0)
Screenshot: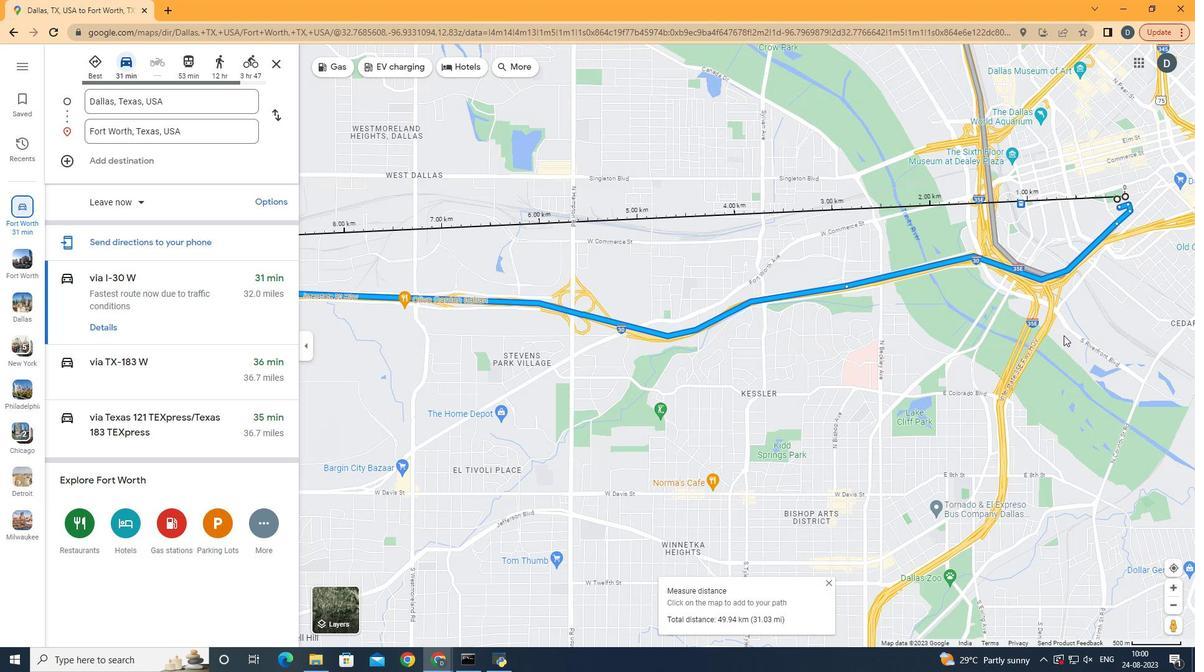 
Action: Mouse scrolled (993, 378) with delta (0, 0)
Screenshot: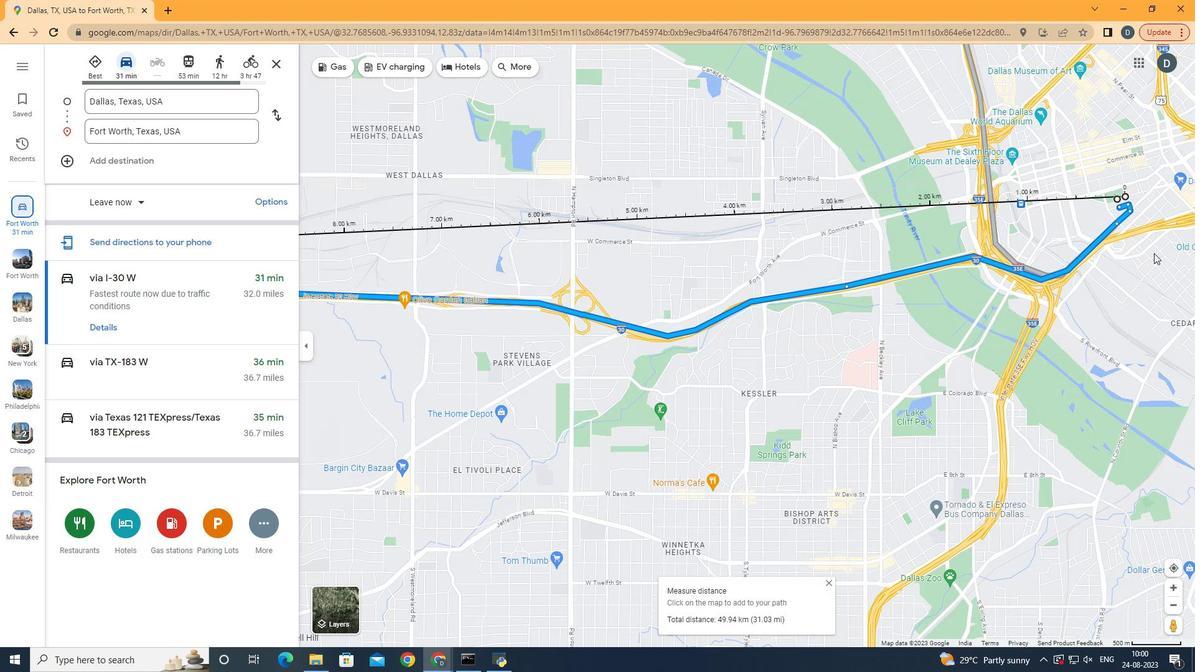 
Action: Mouse scrolled (993, 378) with delta (0, 0)
Screenshot: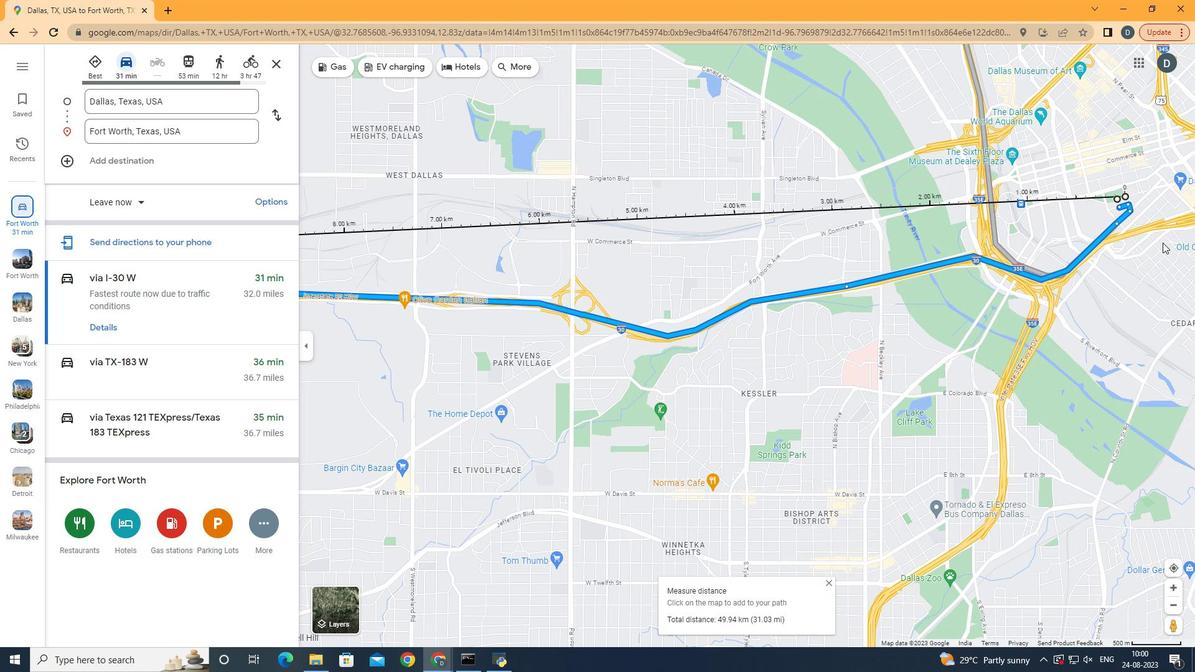 
Action: Mouse moved to (1165, 242)
Screenshot: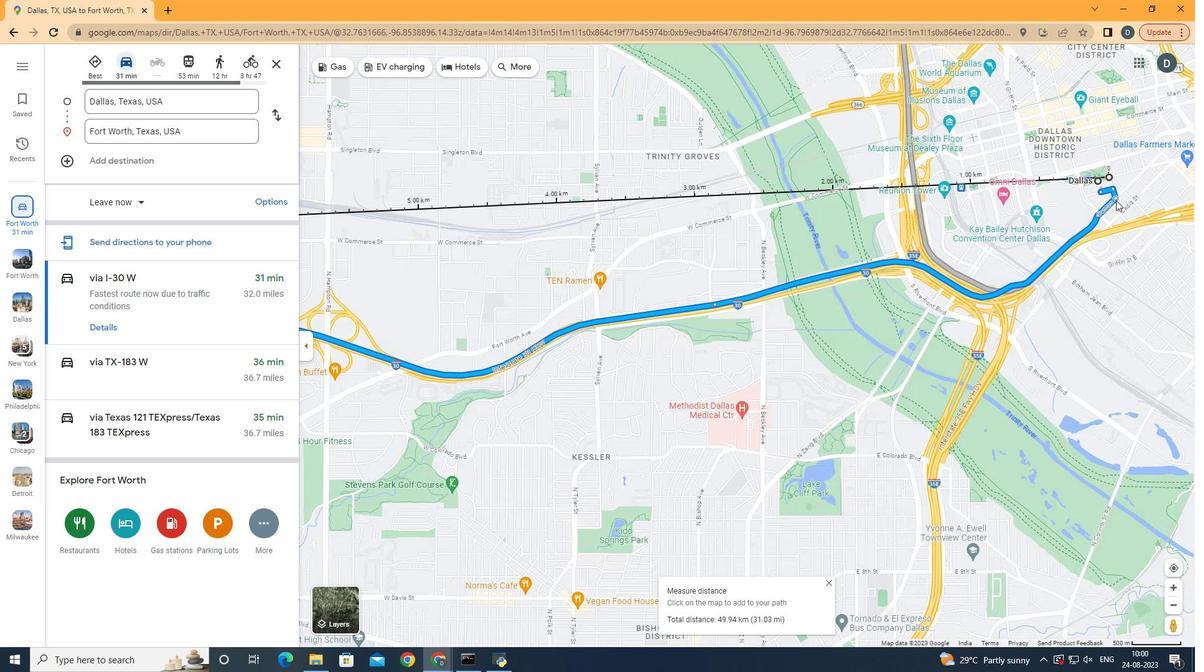 
Action: Mouse scrolled (1165, 243) with delta (0, 0)
Screenshot: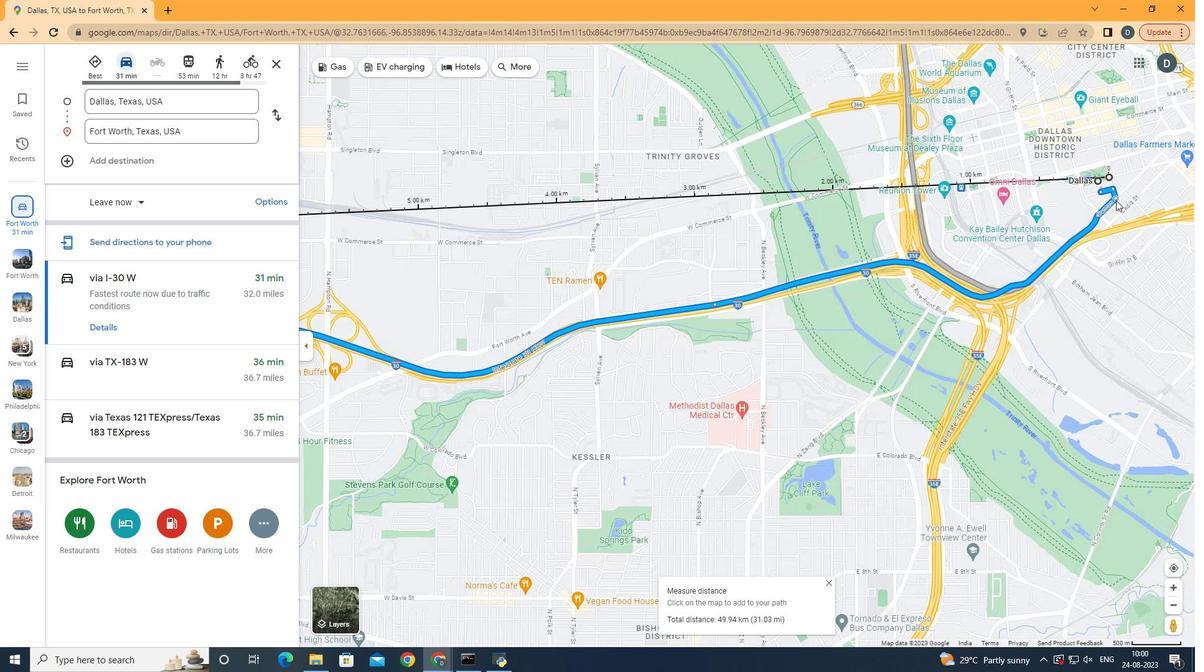
Action: Mouse scrolled (1165, 243) with delta (0, 0)
Screenshot: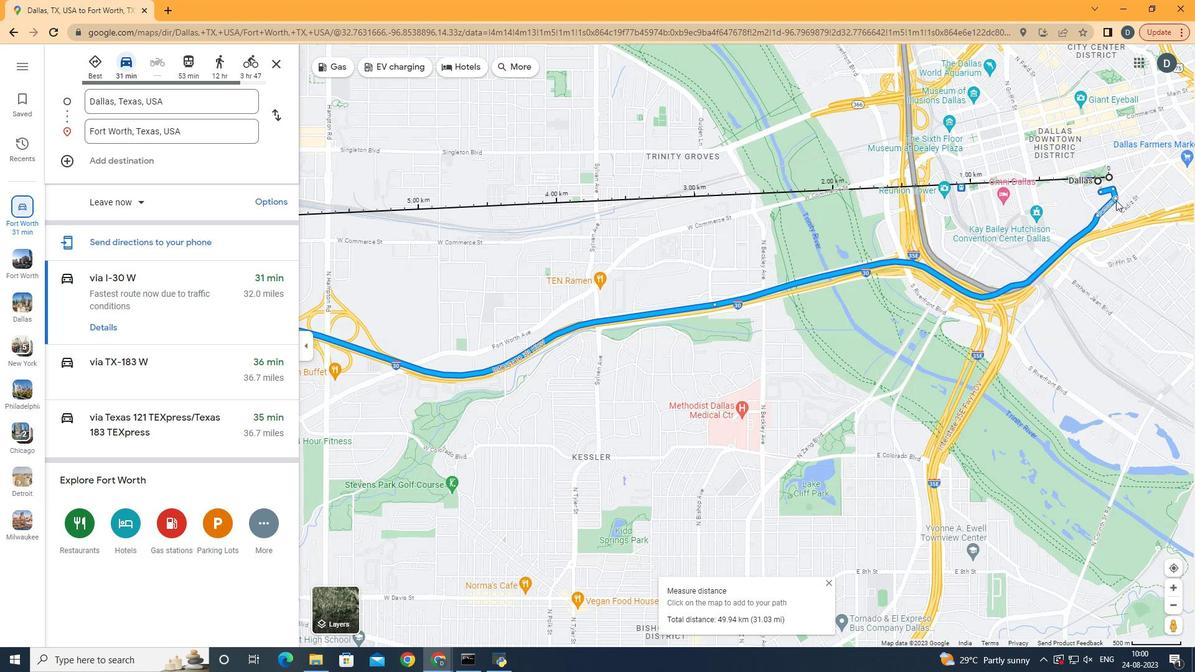 
Action: Mouse moved to (1078, 203)
Screenshot: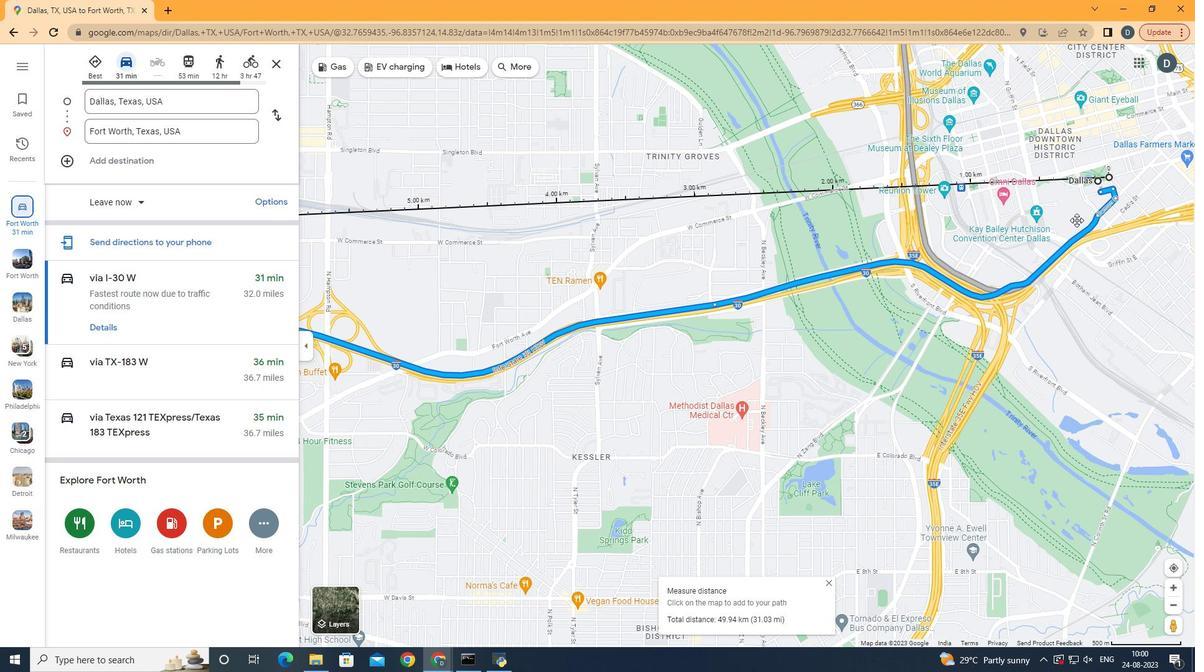 
Action: Mouse pressed left at (1078, 203)
Screenshot: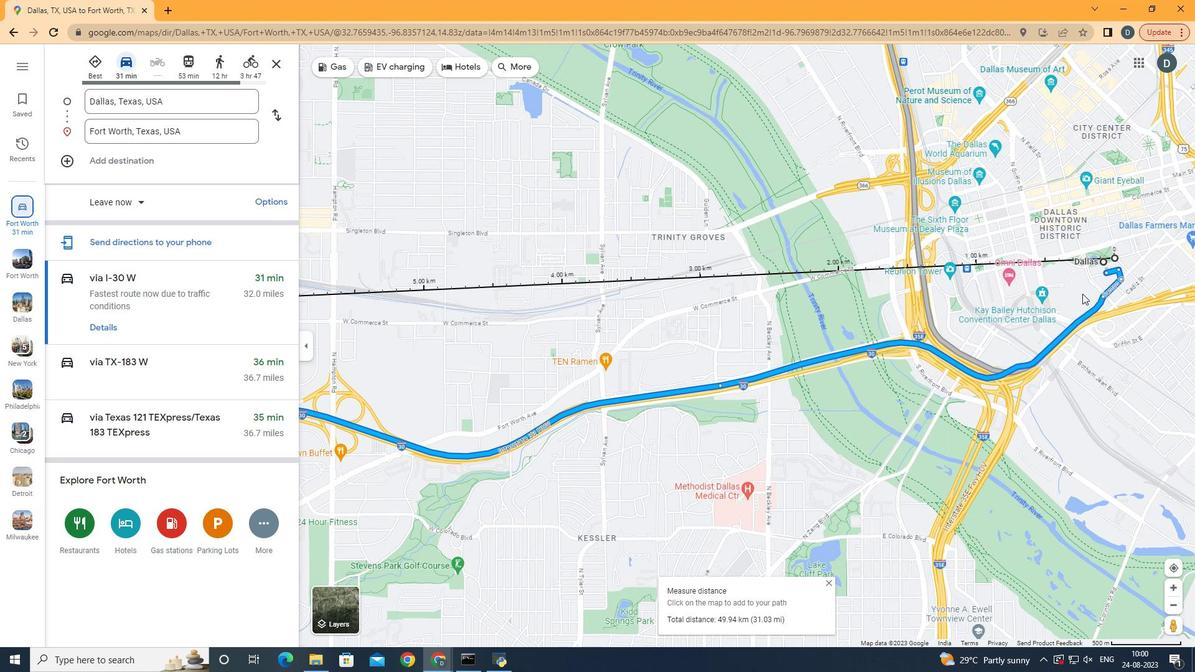 
Action: Mouse moved to (520, 333)
Screenshot: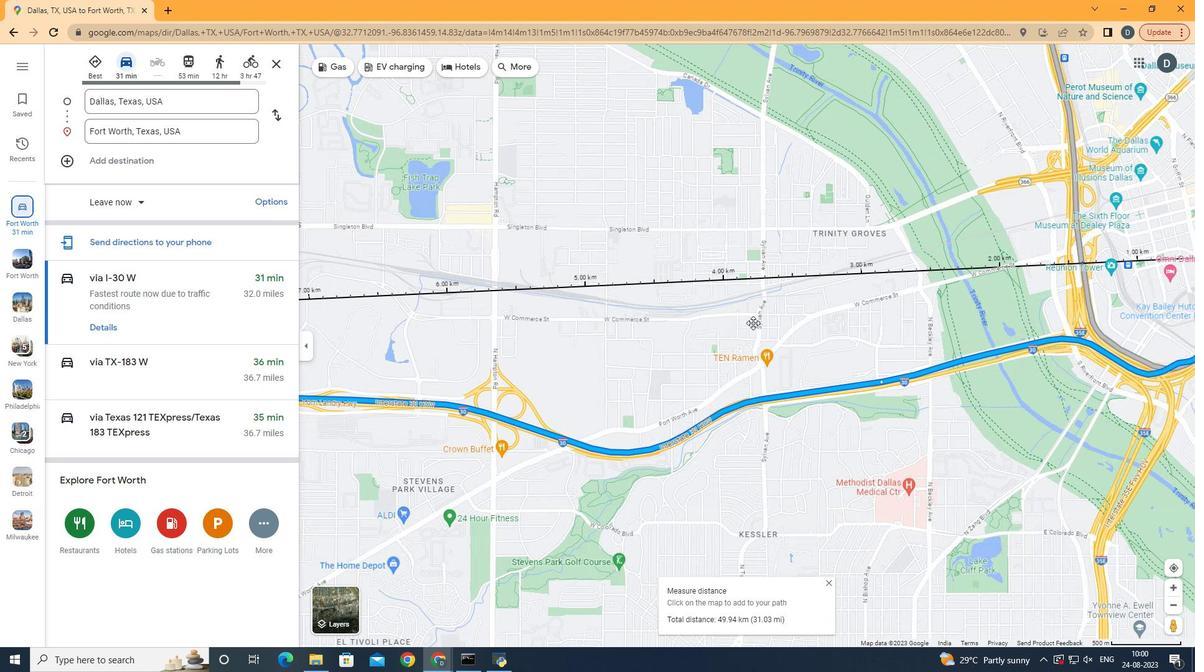 
Action: Mouse pressed left at (520, 333)
Screenshot: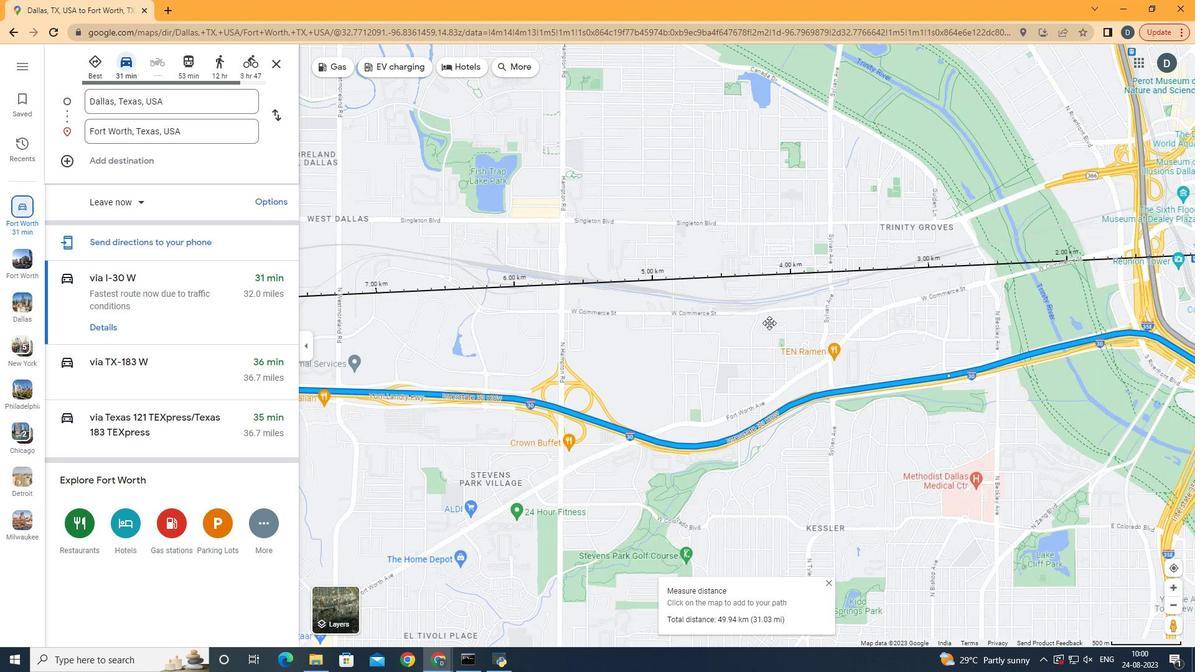 
Action: Mouse moved to (394, 328)
Screenshot: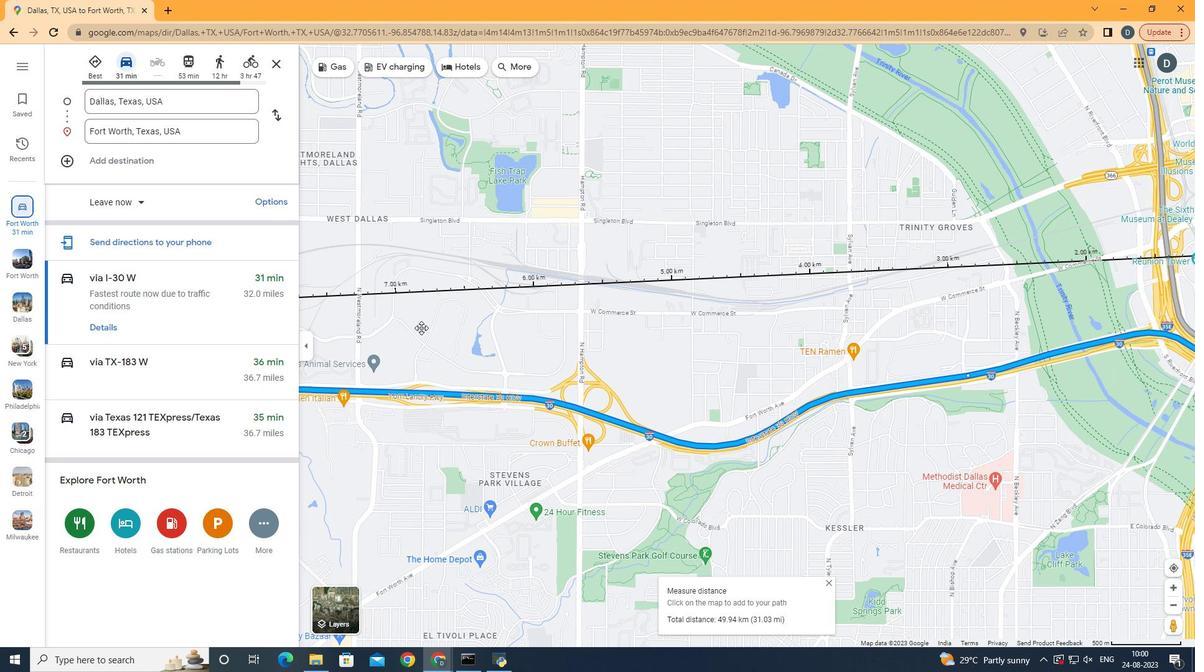 
Action: Mouse pressed left at (394, 328)
Screenshot: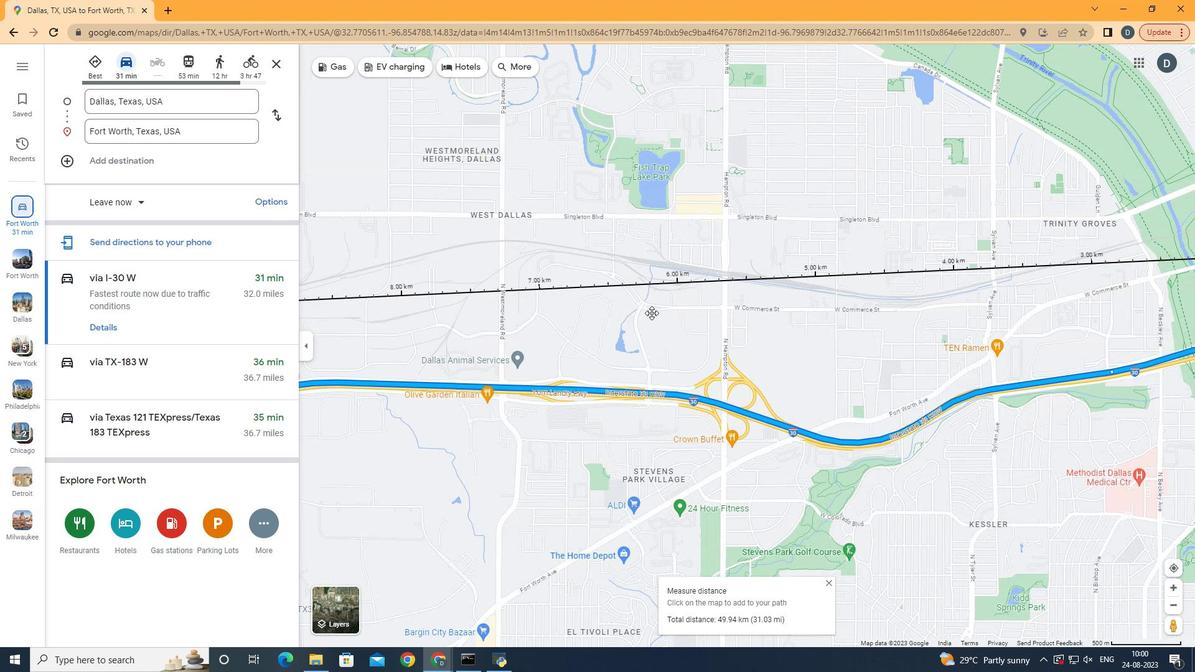 
Action: Mouse moved to (362, 313)
Screenshot: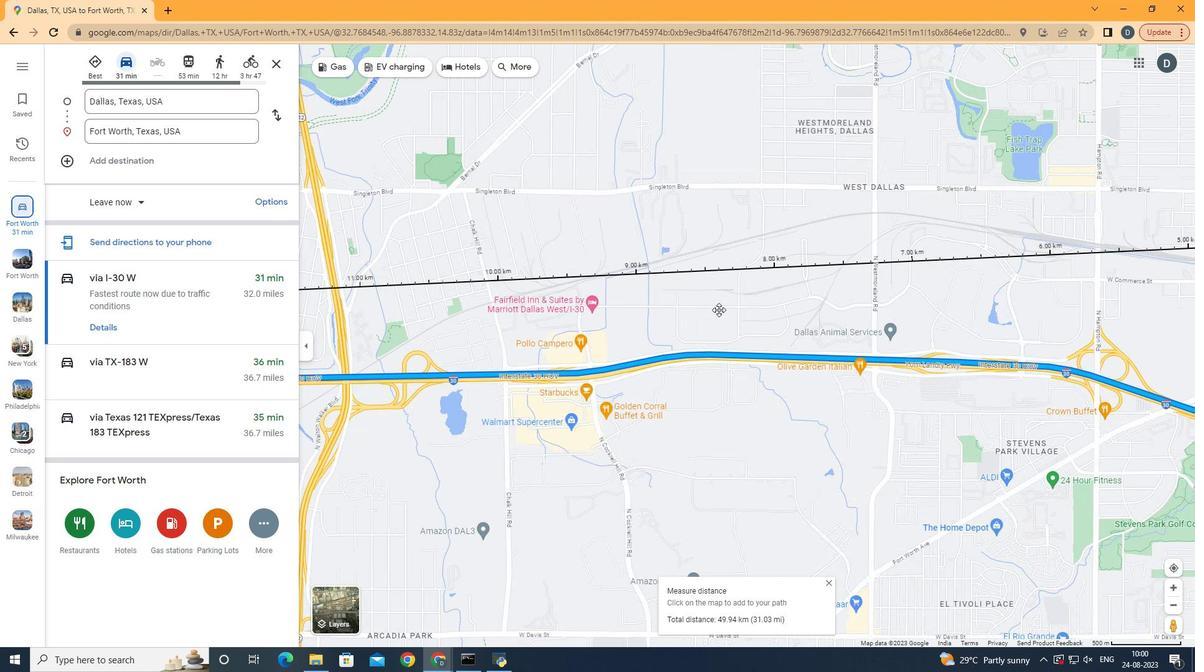
Action: Mouse pressed left at (362, 313)
Screenshot: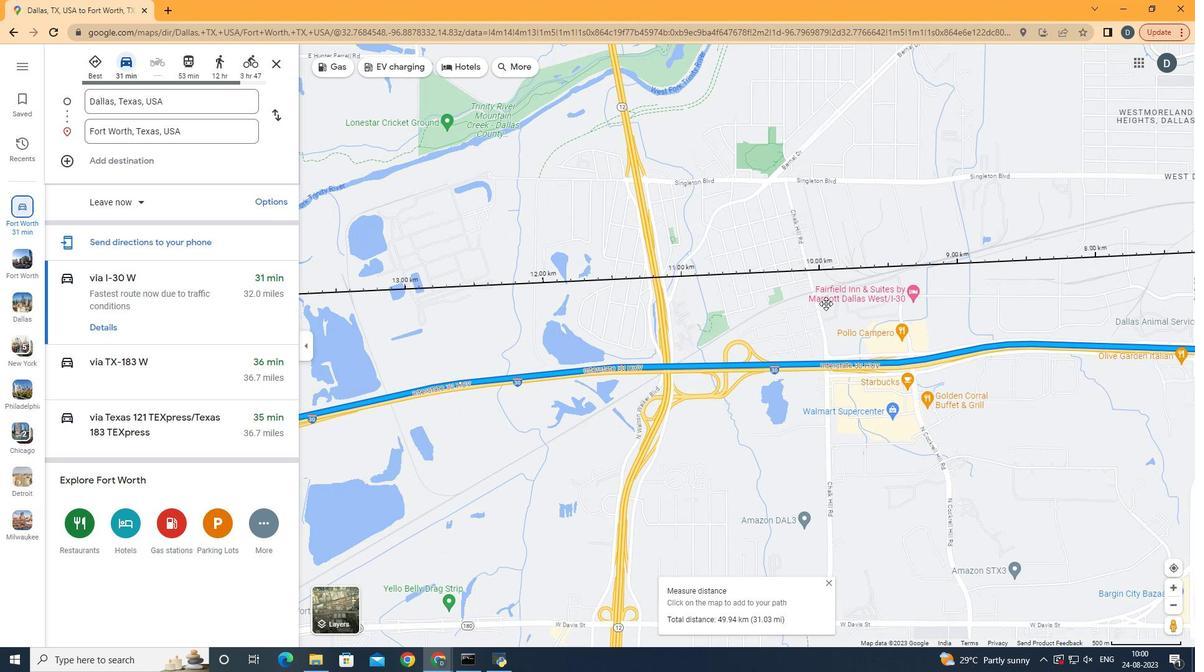
Action: Mouse moved to (396, 315)
Screenshot: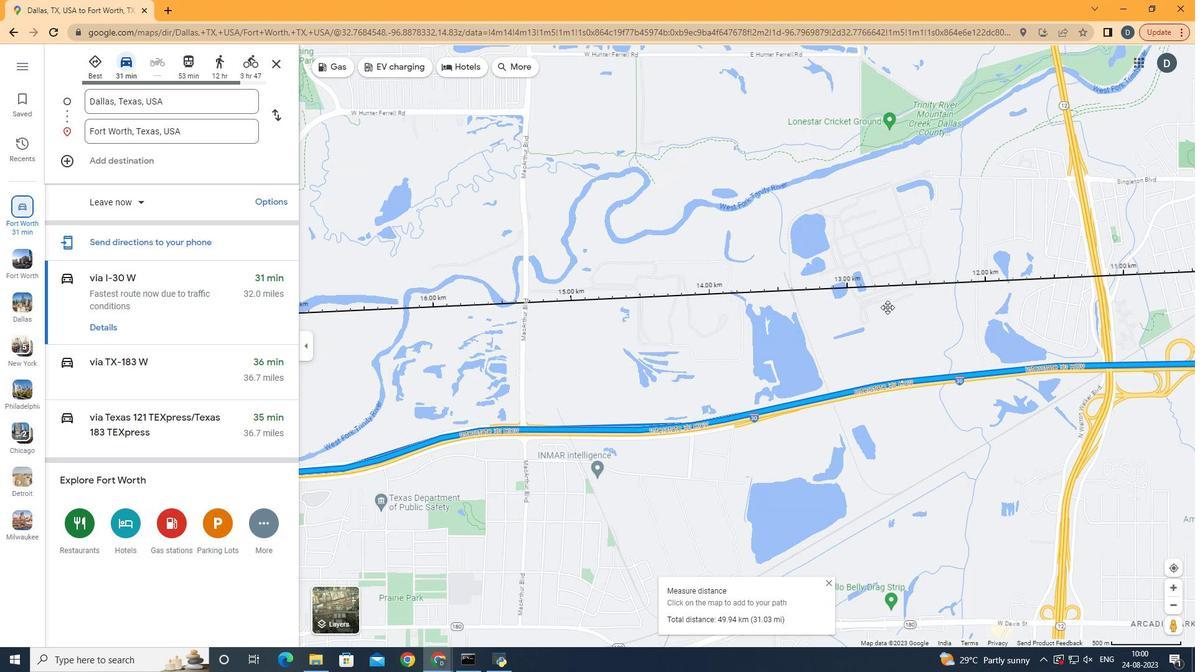 
Action: Mouse pressed left at (396, 315)
Screenshot: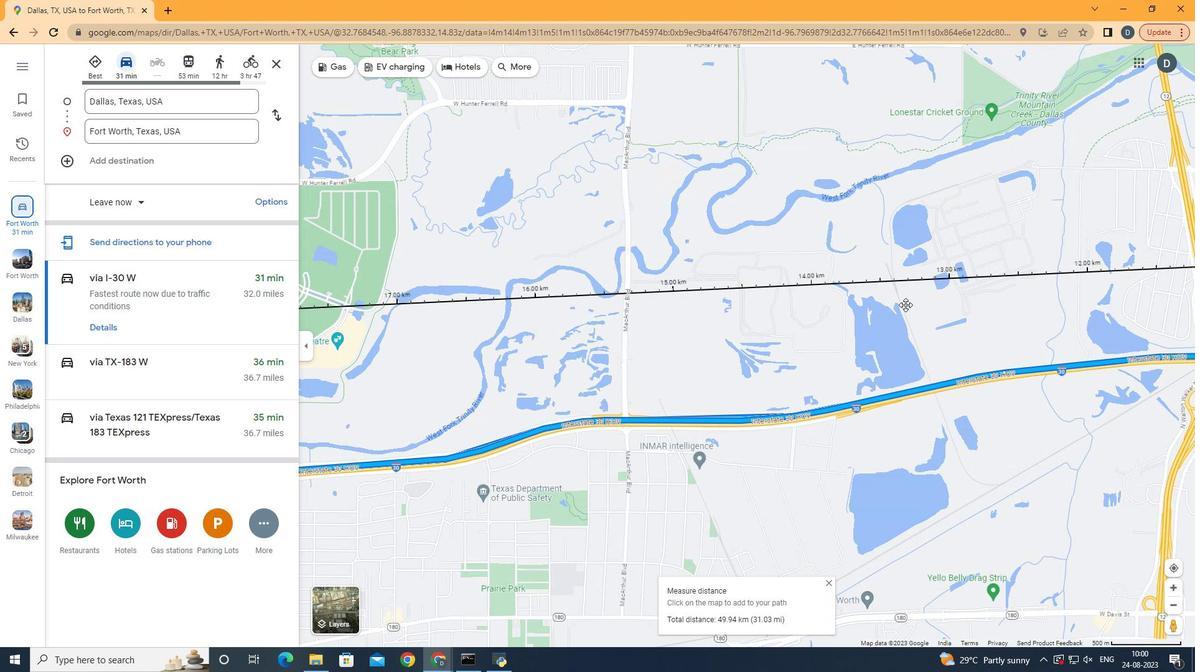 
Action: Mouse moved to (361, 324)
Screenshot: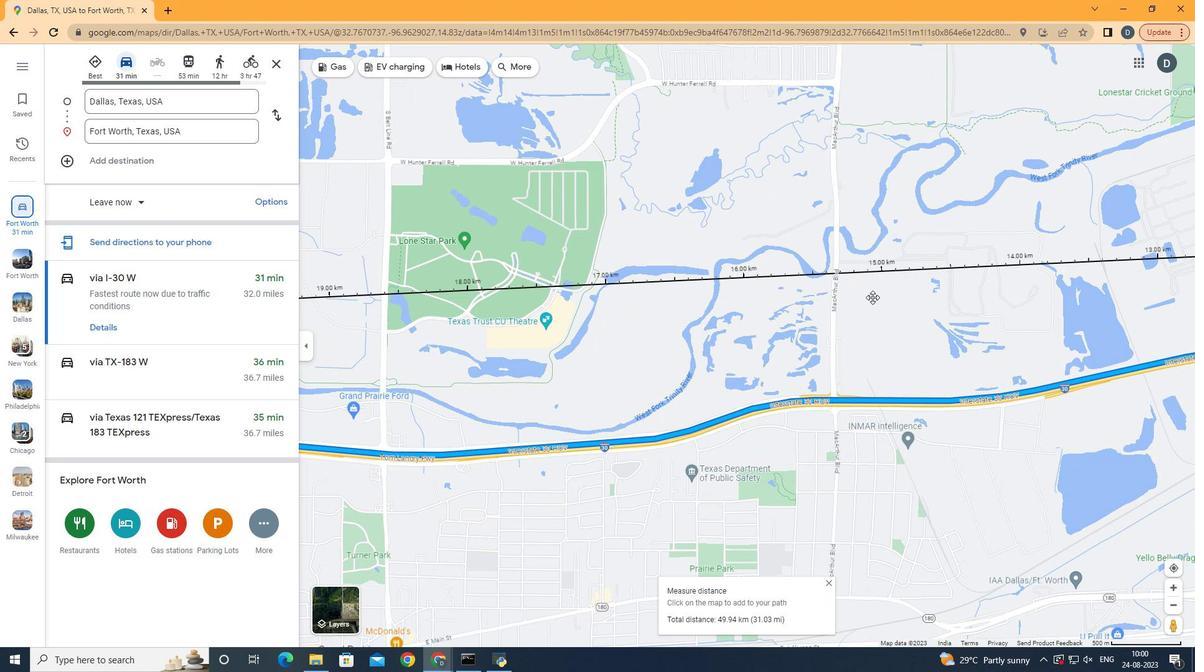 
Action: Mouse pressed left at (361, 324)
Screenshot: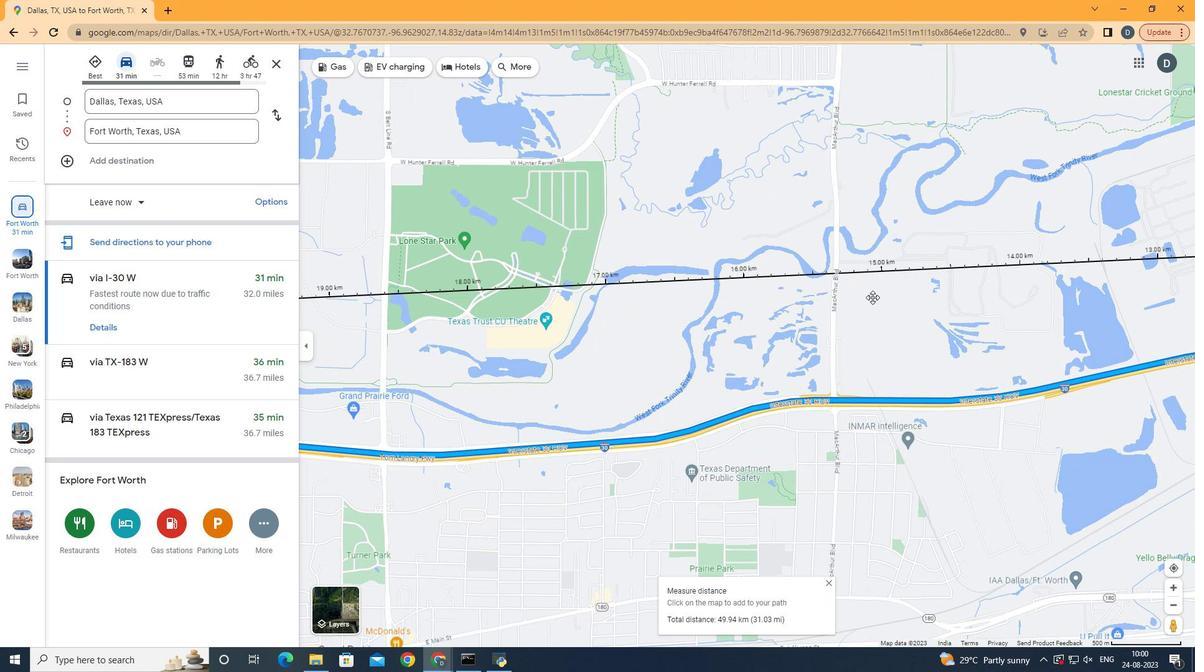 
Action: Mouse moved to (360, 320)
Screenshot: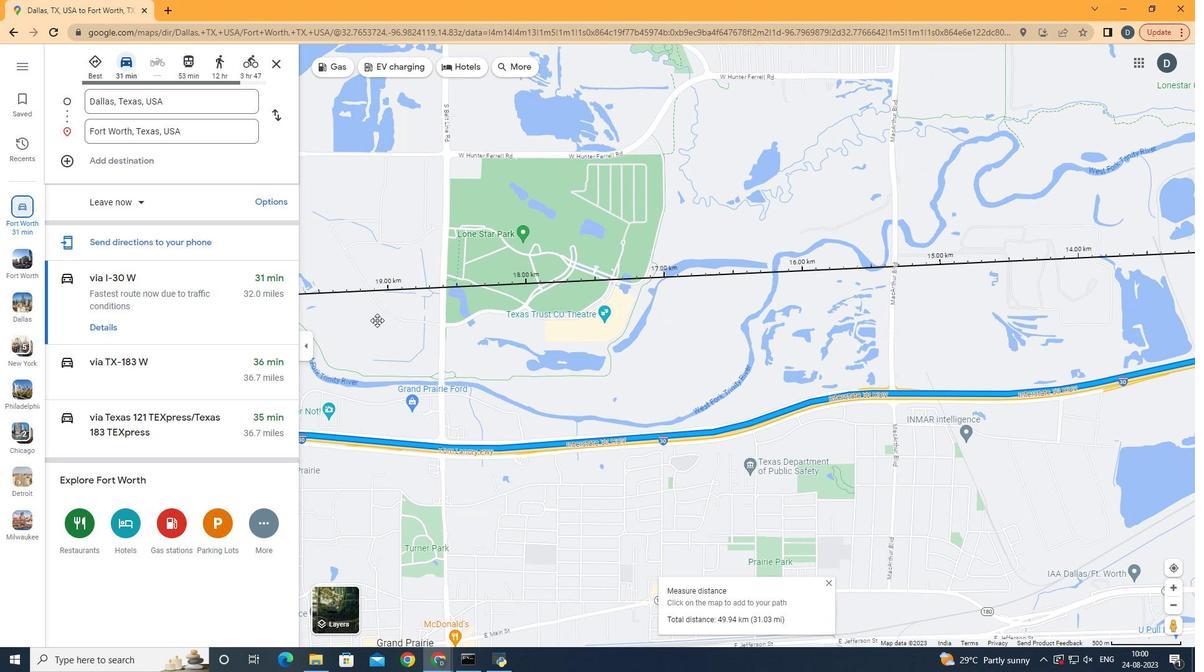 
Action: Mouse pressed left at (360, 320)
Screenshot: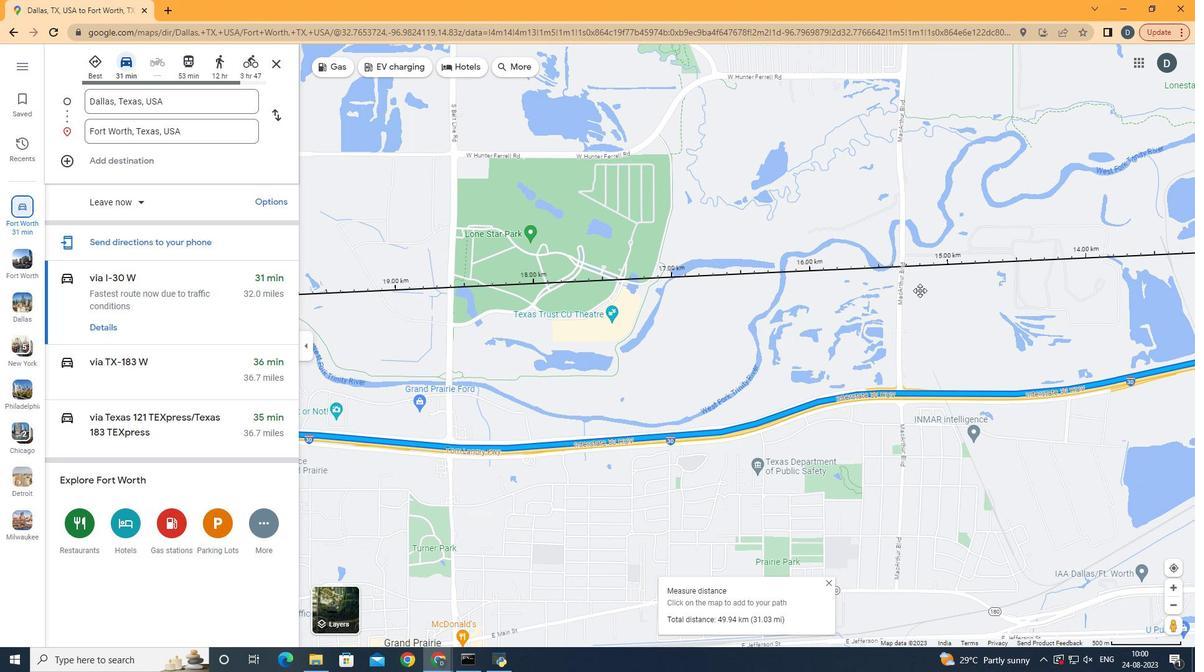 
Action: Mouse moved to (415, 318)
Screenshot: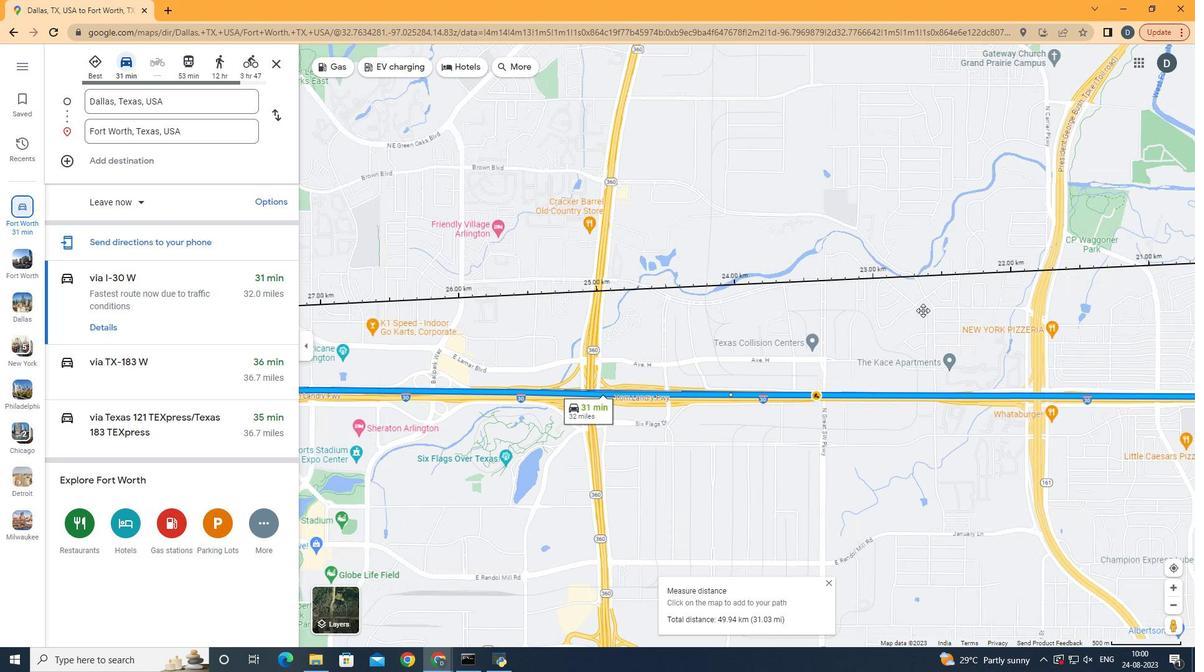 
Action: Mouse pressed left at (415, 318)
Screenshot: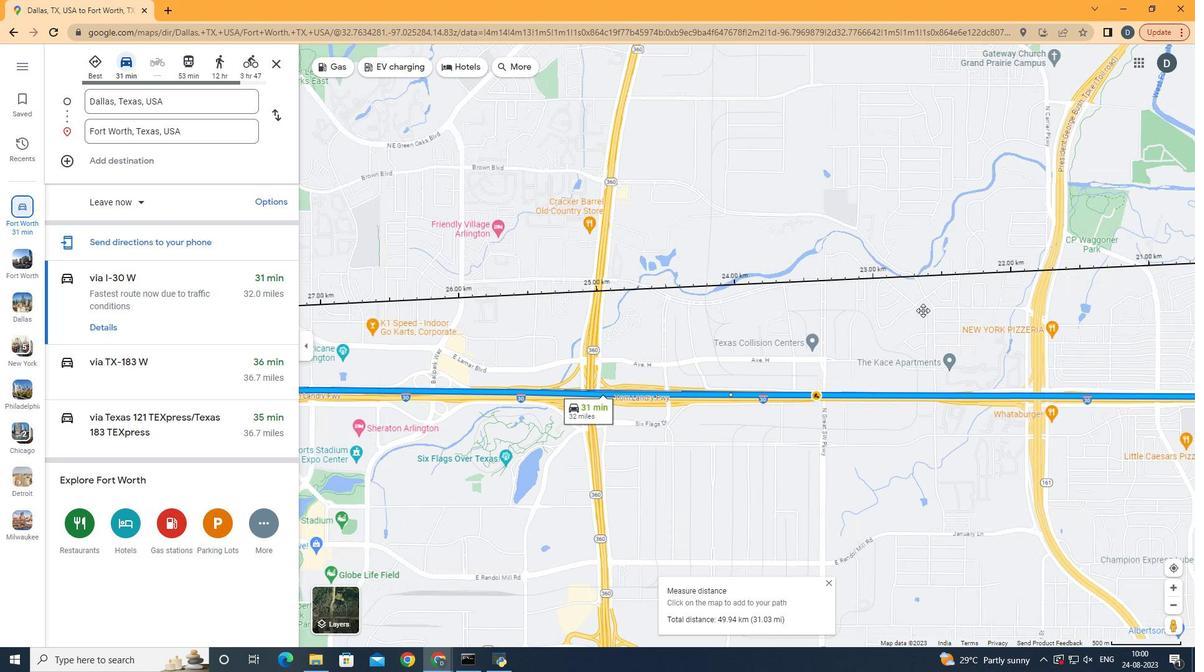 
Action: Mouse moved to (656, 318)
Screenshot: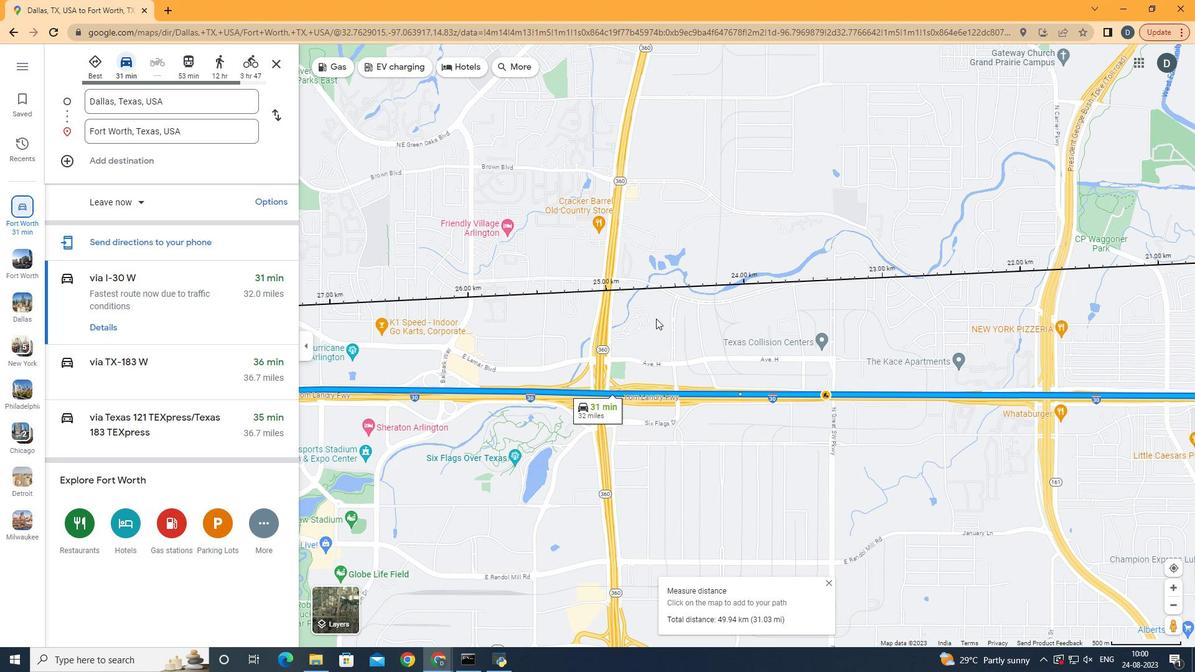
Action: Mouse scrolled (656, 319) with delta (0, 0)
Screenshot: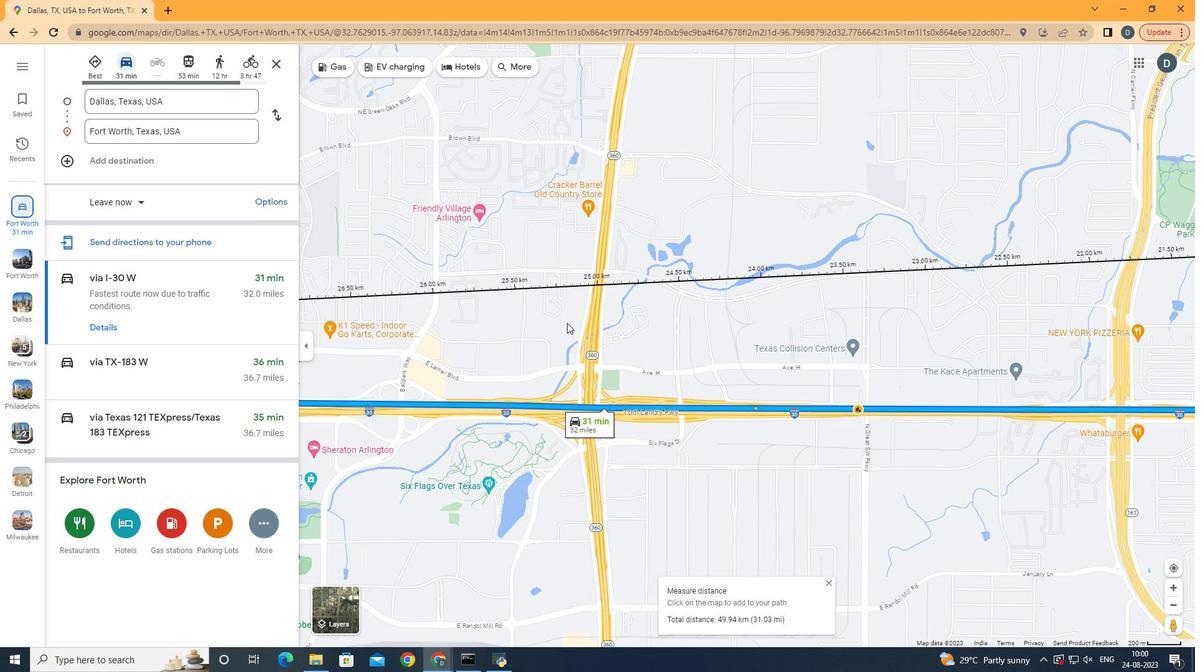 
Action: Mouse moved to (506, 323)
Screenshot: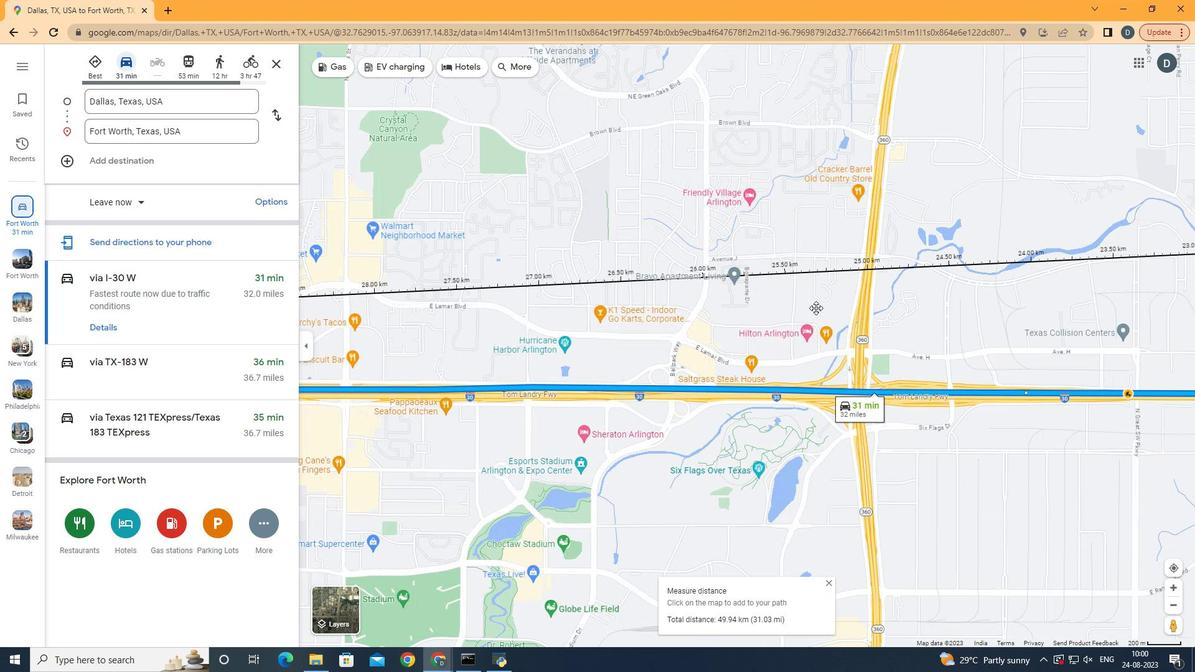 
Action: Mouse pressed left at (506, 323)
Screenshot: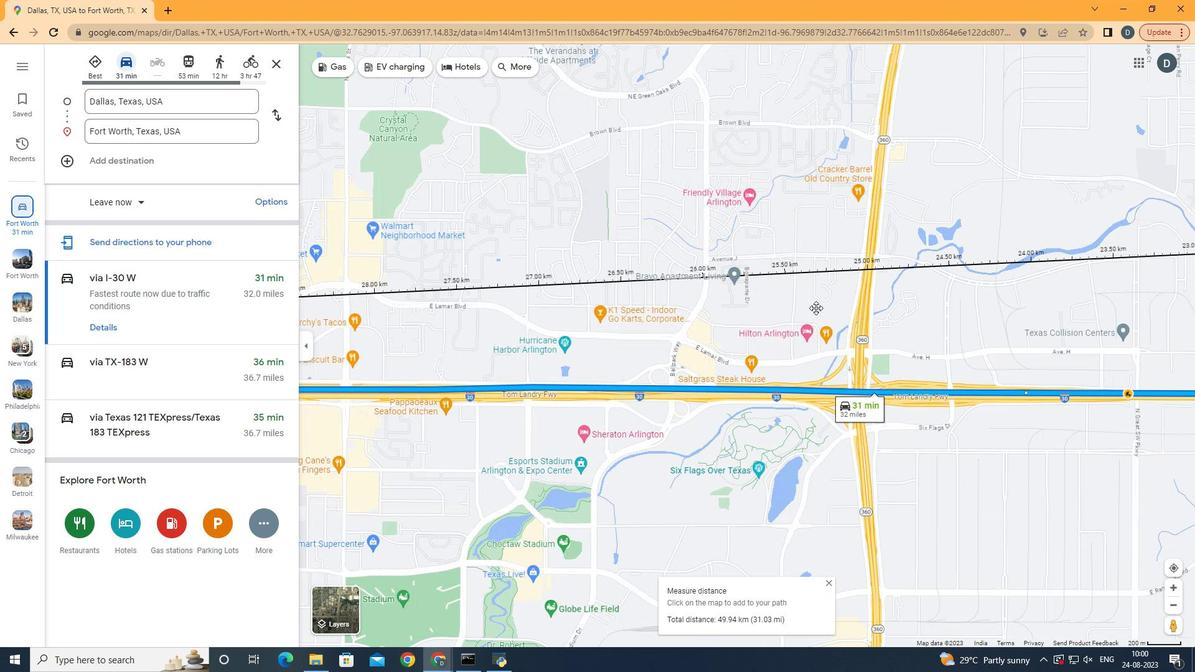 
Action: Mouse moved to (490, 327)
Screenshot: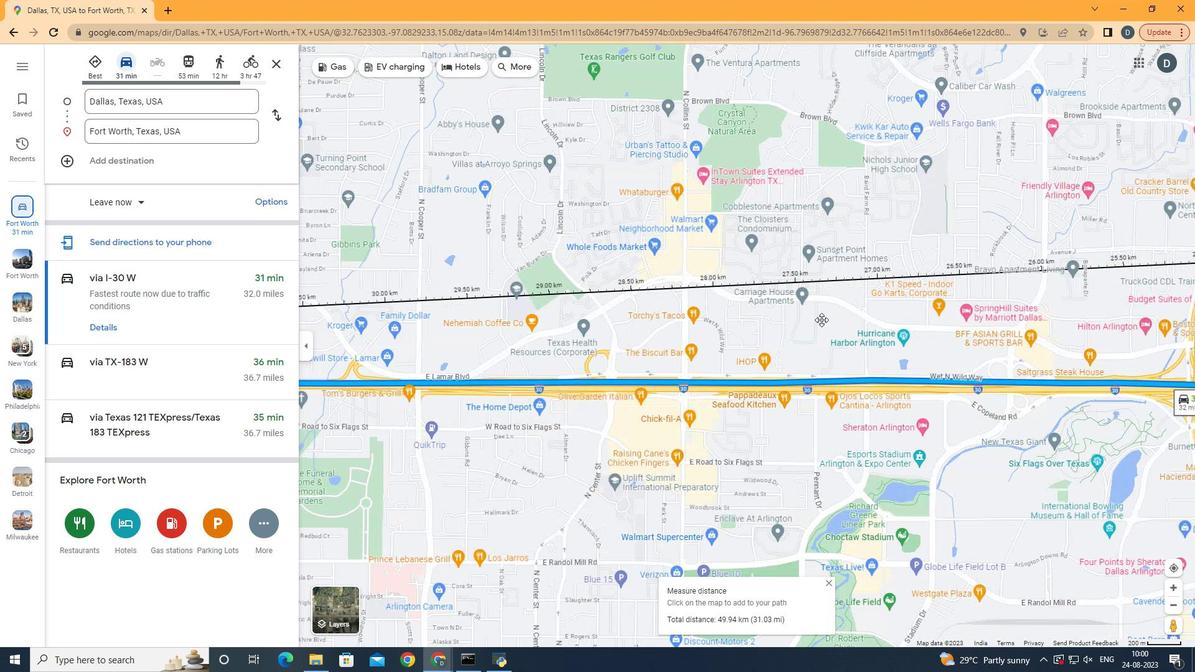 
Action: Mouse pressed left at (490, 327)
Screenshot: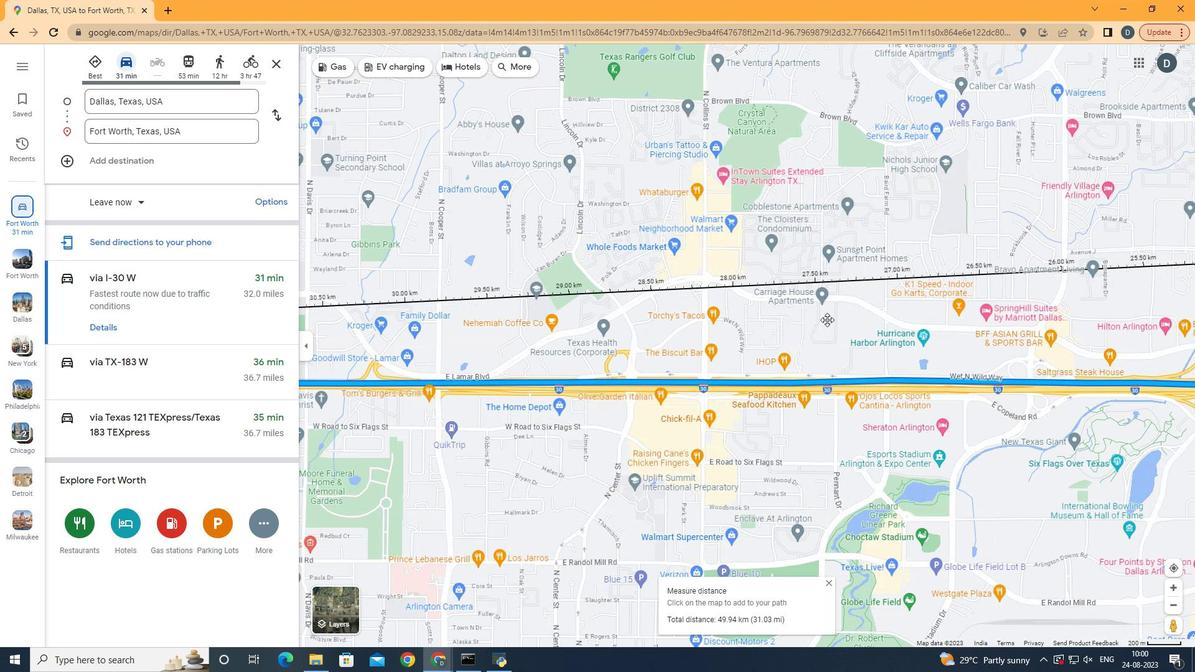 
Action: Mouse moved to (473, 343)
Screenshot: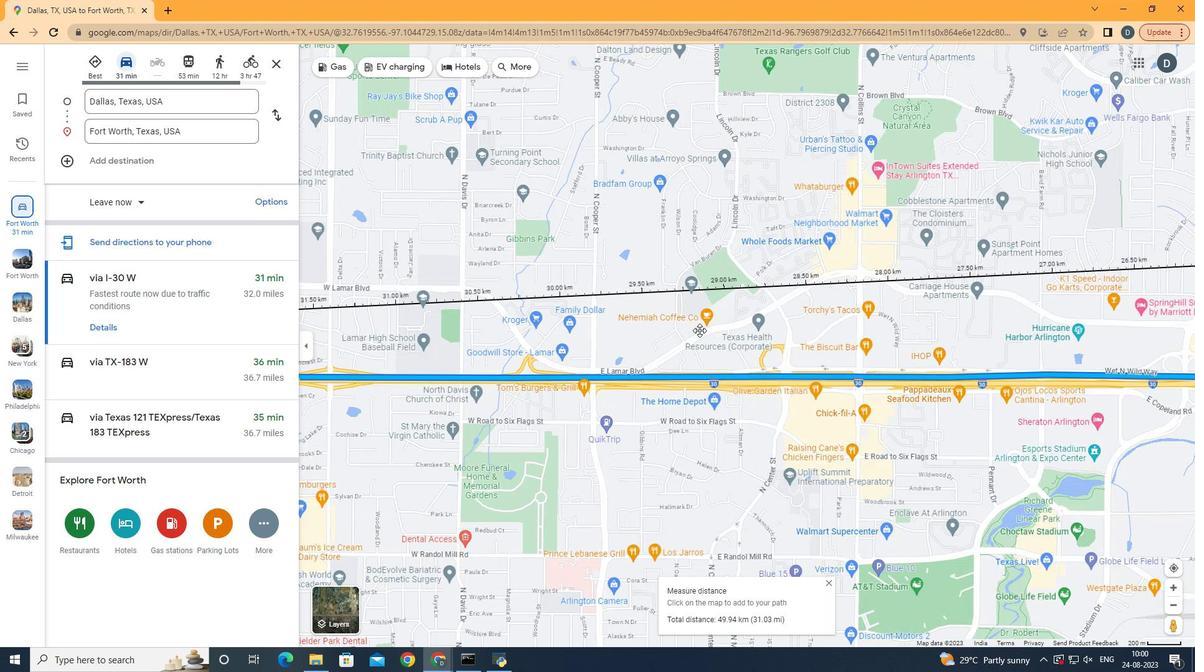 
Action: Mouse pressed left at (473, 343)
Screenshot: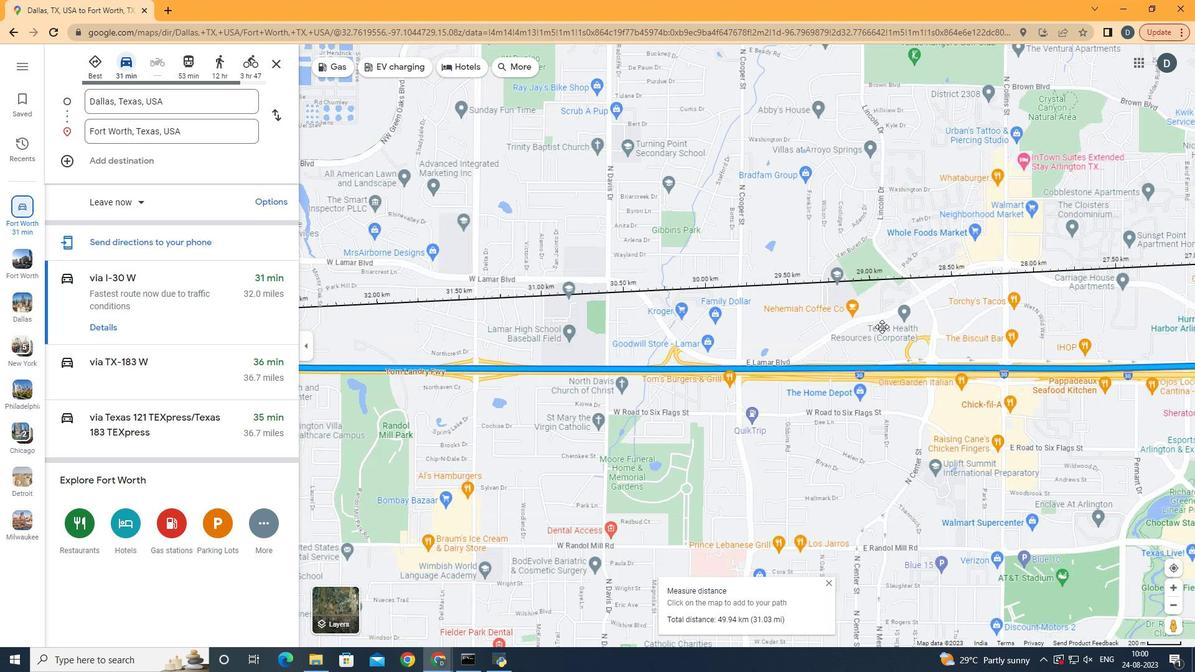 
Action: Mouse moved to (446, 334)
Screenshot: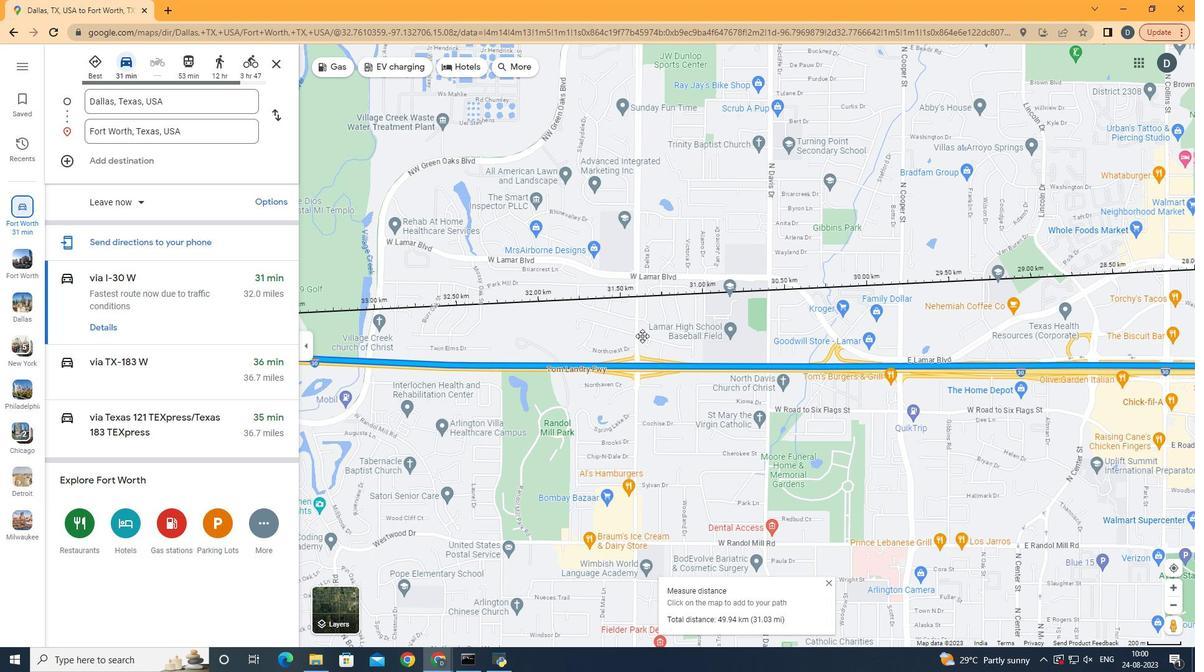 
Action: Mouse pressed left at (446, 334)
Screenshot: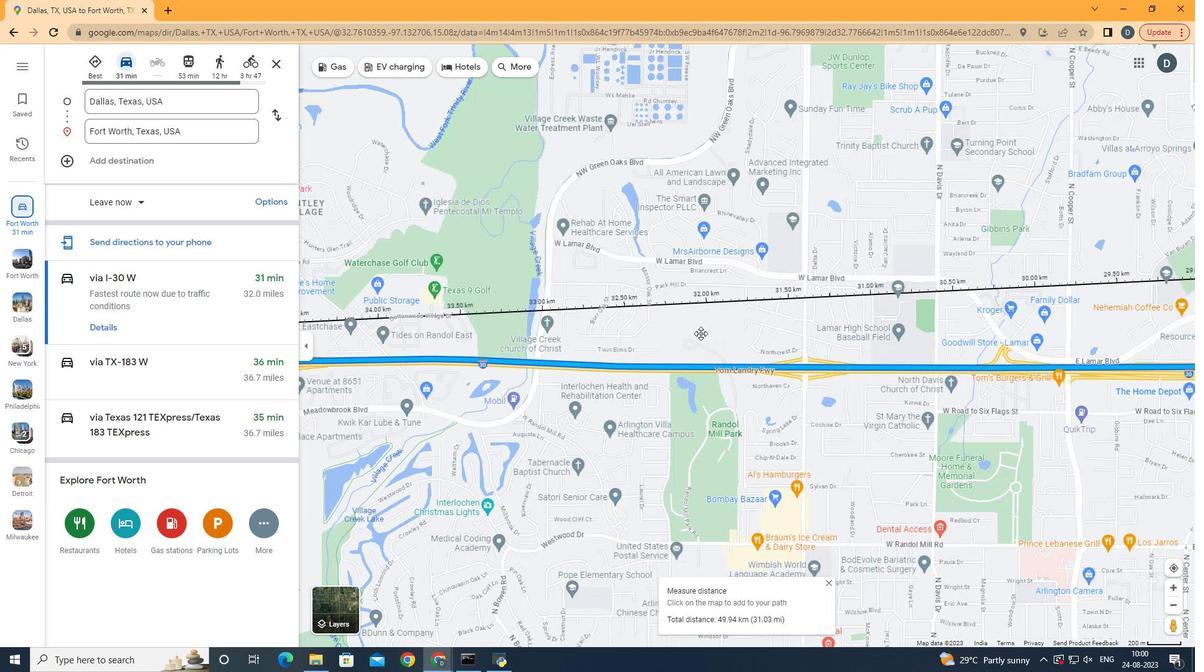 
Action: Mouse moved to (368, 341)
Screenshot: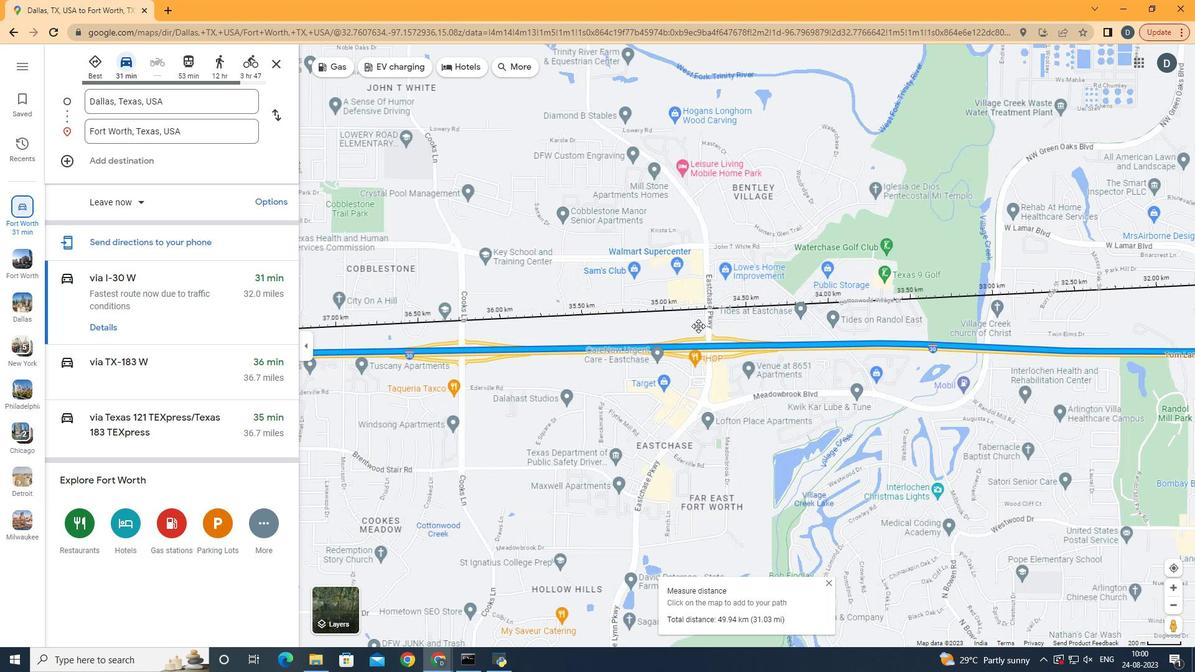 
Action: Mouse pressed left at (368, 341)
Screenshot: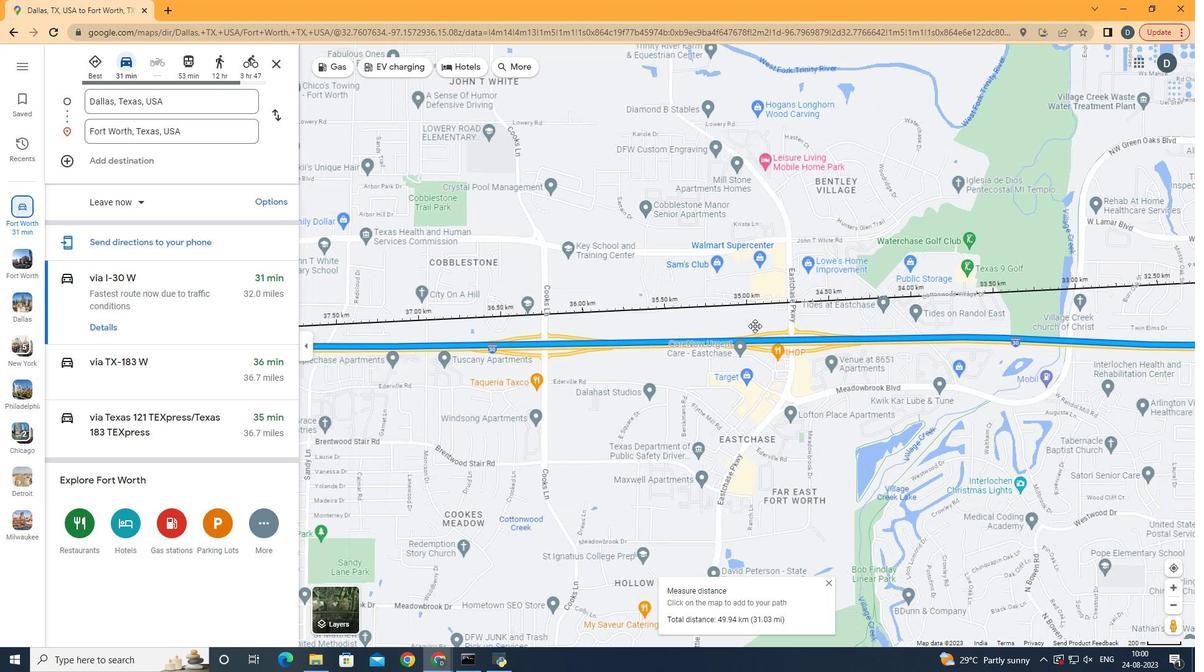 
Action: Mouse moved to (391, 336)
Screenshot: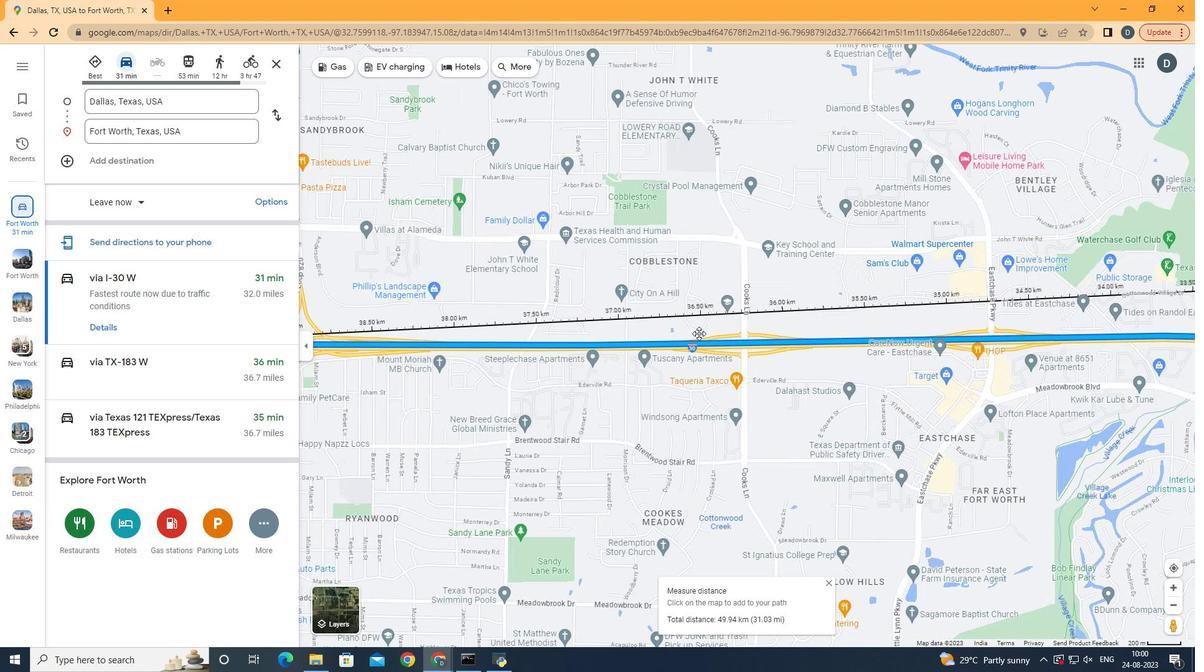 
Action: Mouse pressed left at (391, 336)
Screenshot: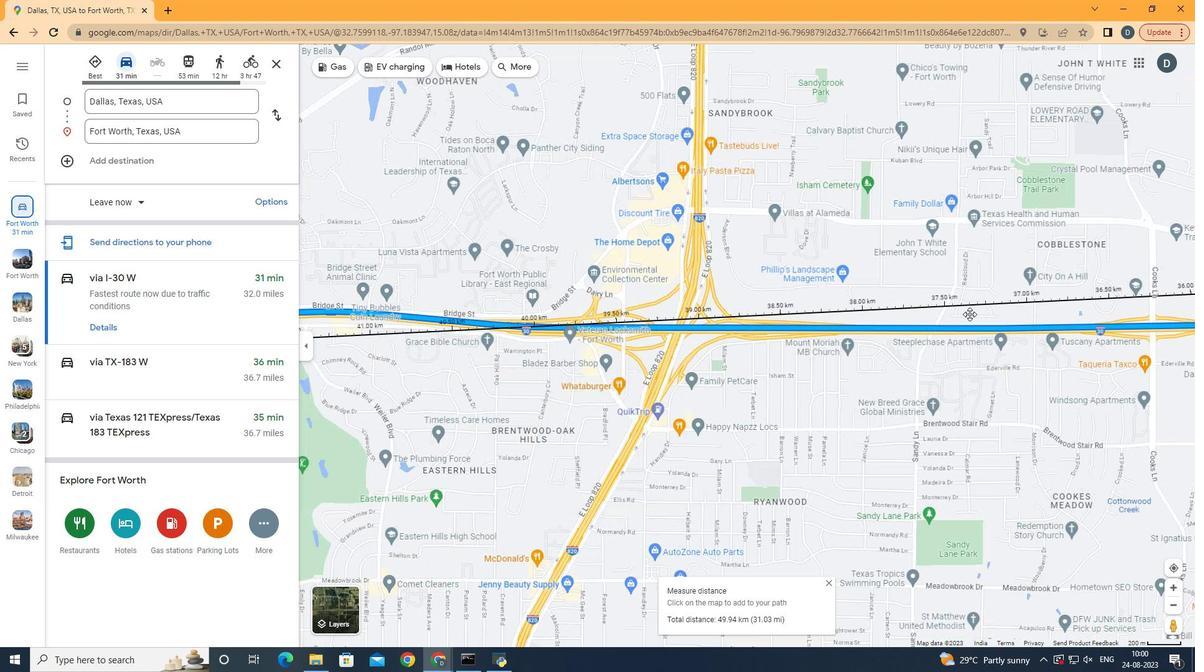 
Action: Mouse moved to (375, 366)
Screenshot: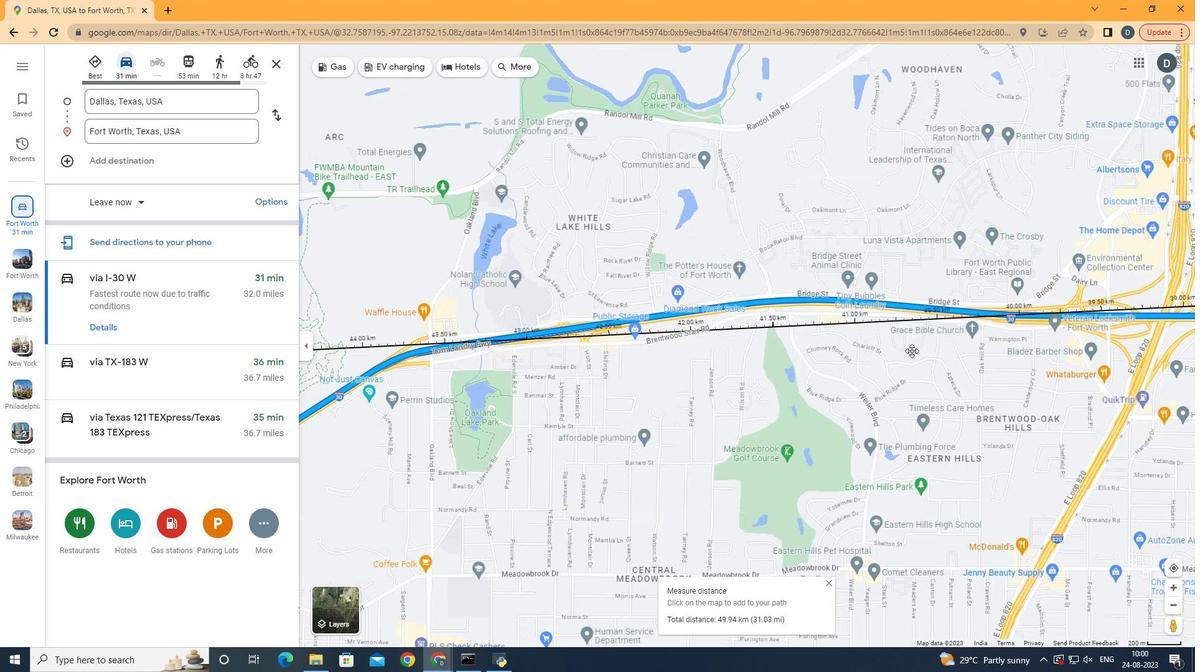 
Action: Mouse pressed left at (375, 366)
Screenshot: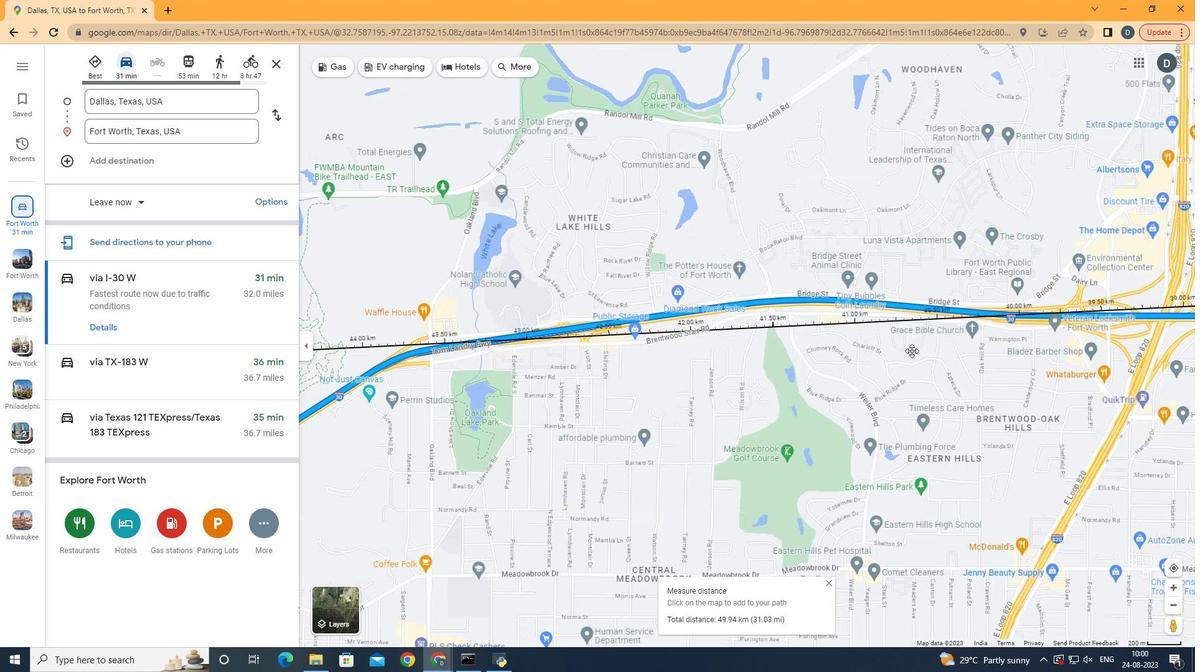 
Action: Mouse moved to (338, 377)
Screenshot: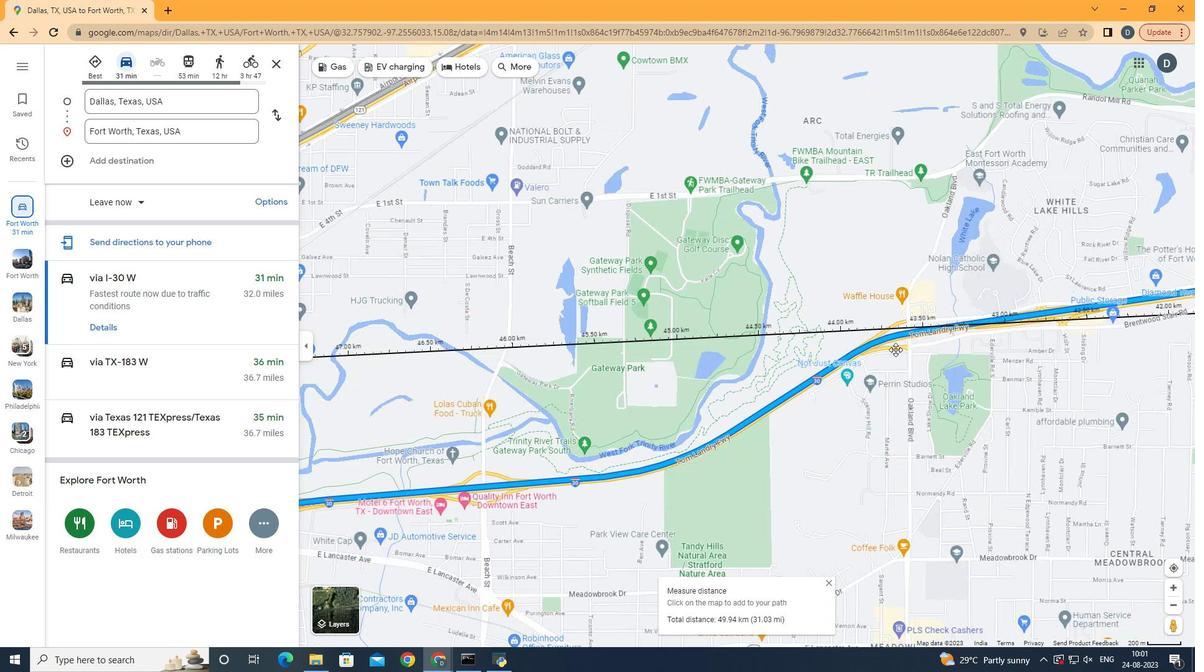 
Action: Mouse pressed left at (338, 377)
Screenshot: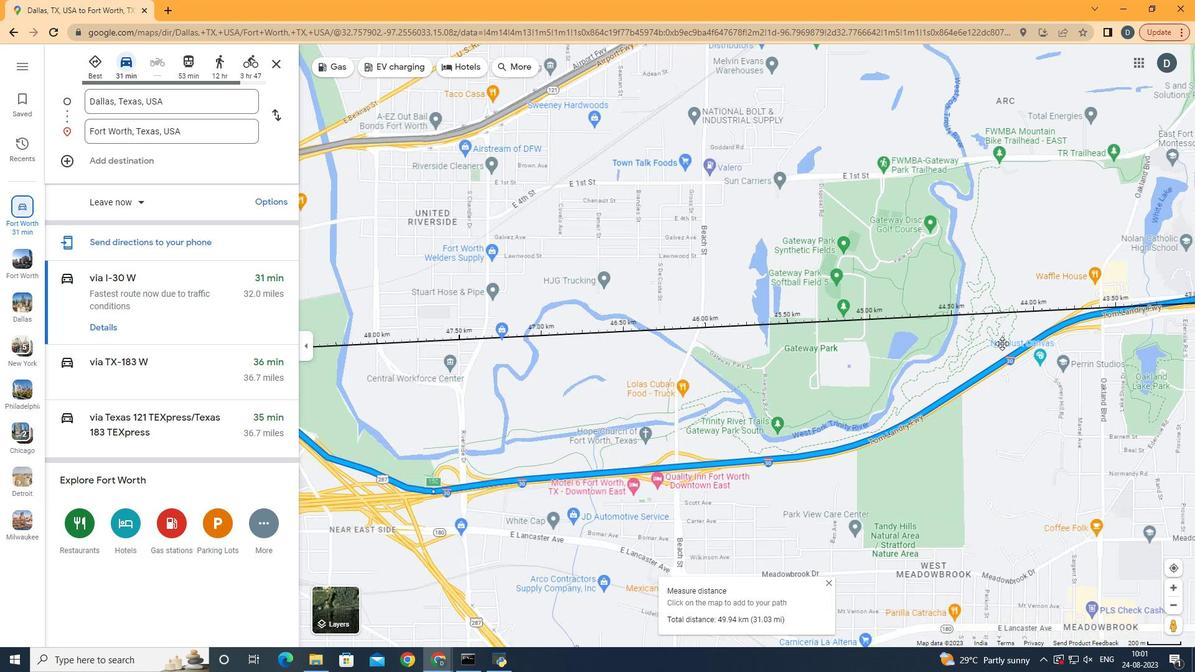 
Action: Mouse moved to (412, 375)
Screenshot: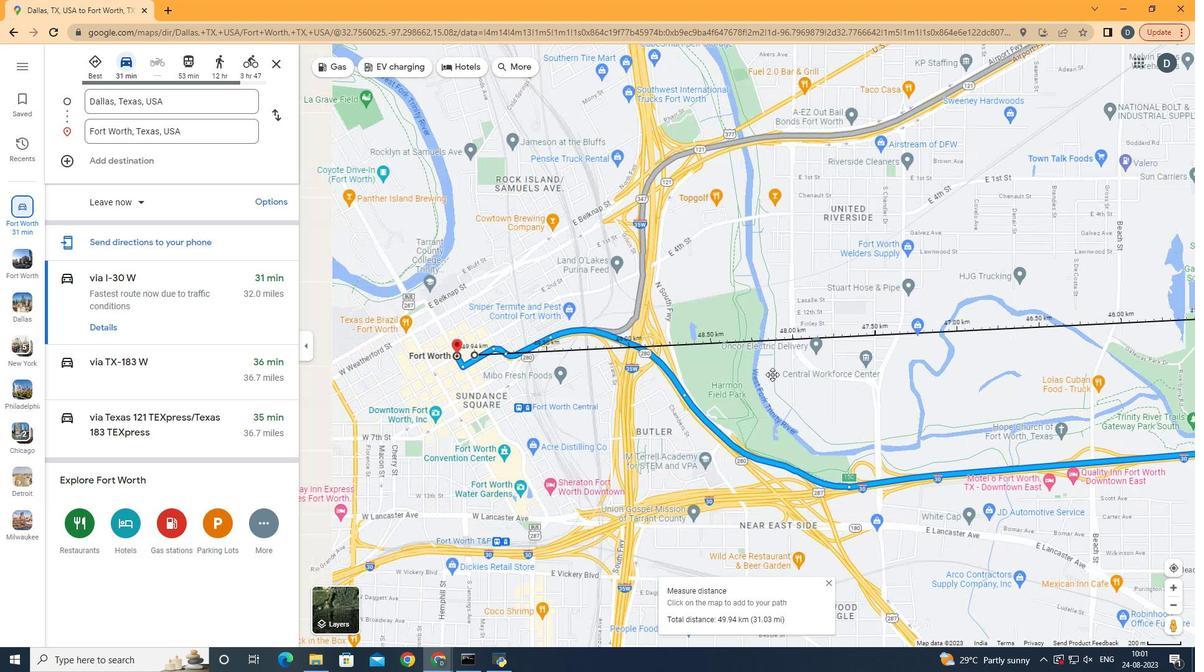 
Action: Mouse pressed left at (412, 375)
Screenshot: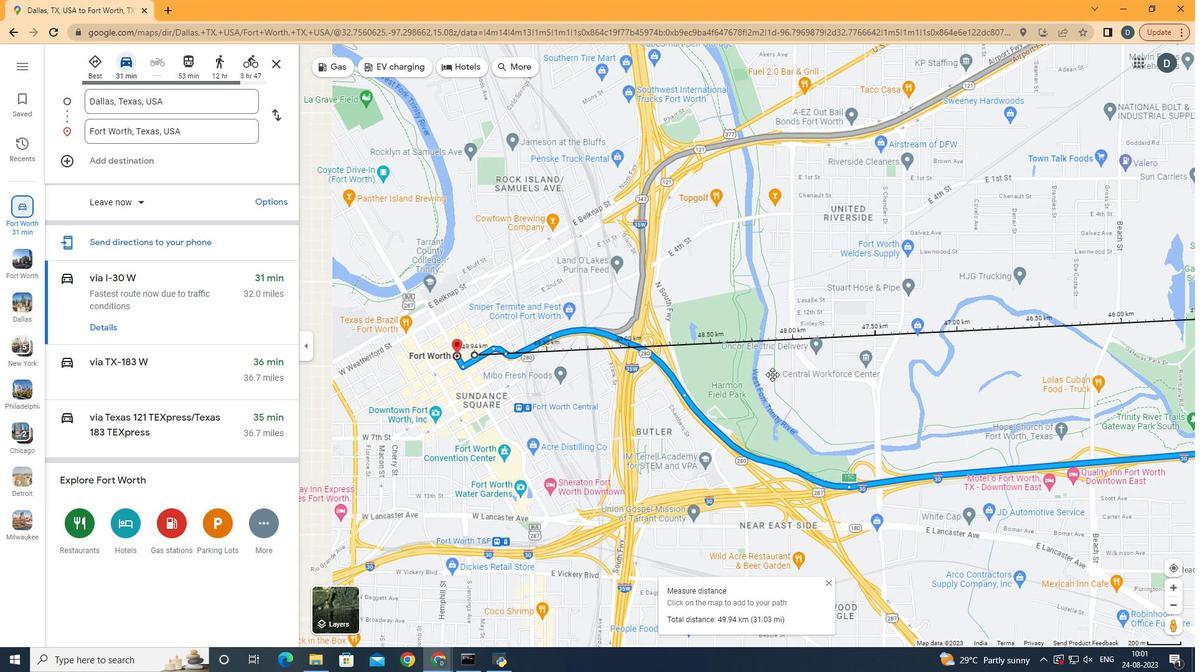 
Action: Mouse moved to (920, 374)
Screenshot: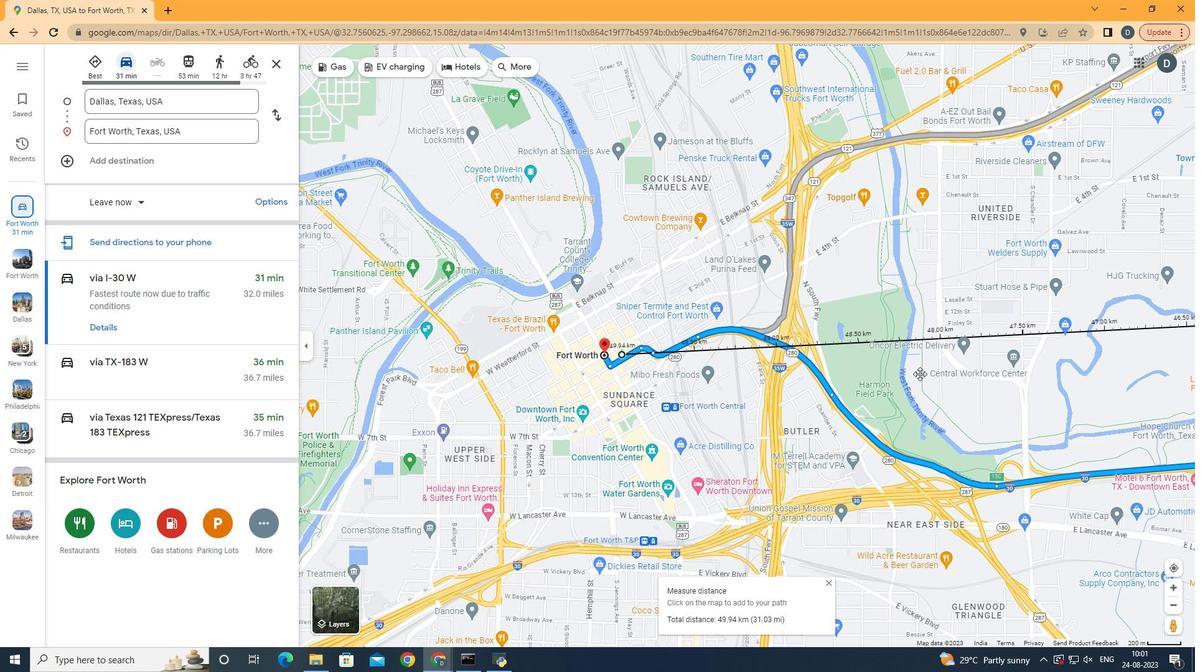 
